 Task: Search one way flight ticket for 4 adults, 1 infant in seat and 1 infant on lap in premium economy from Sioux Falls: Joe Foss Field to Fort Wayne: Fort Wayne International Airport on 8-4-2023. Choice of flights is Southwest. Number of bags: 1 checked bag. Price is upto 40000. Outbound departure time preference is 17:00.
Action: Mouse moved to (239, 335)
Screenshot: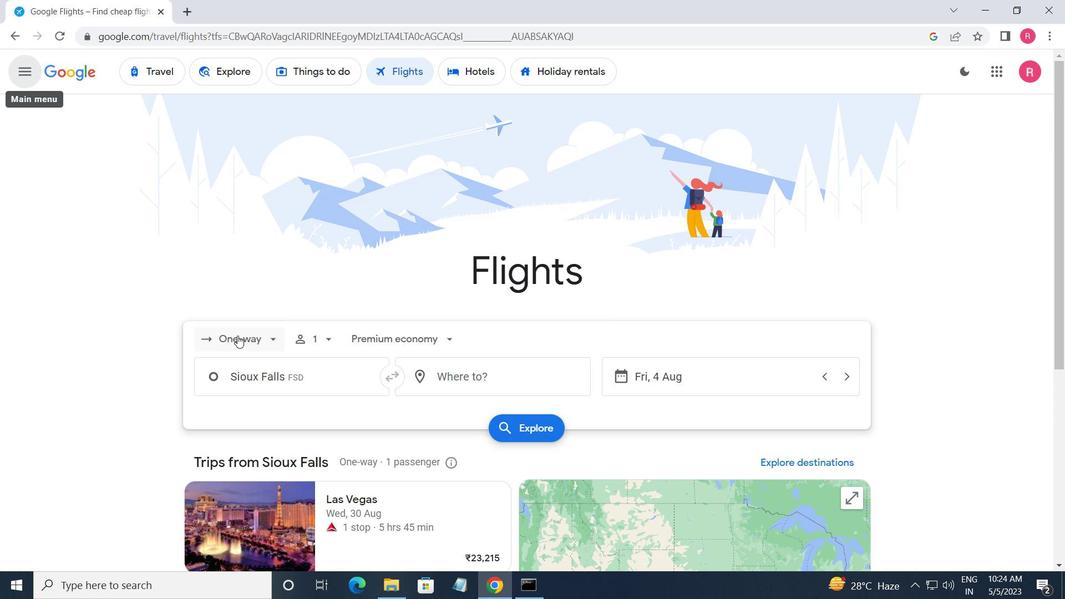 
Action: Mouse pressed left at (239, 335)
Screenshot: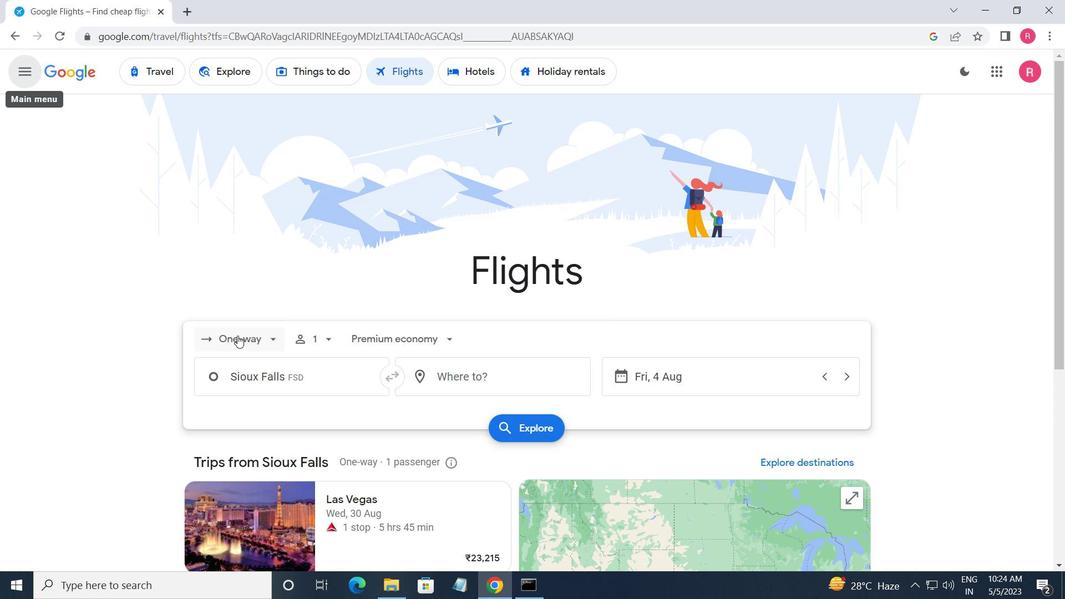 
Action: Mouse moved to (259, 397)
Screenshot: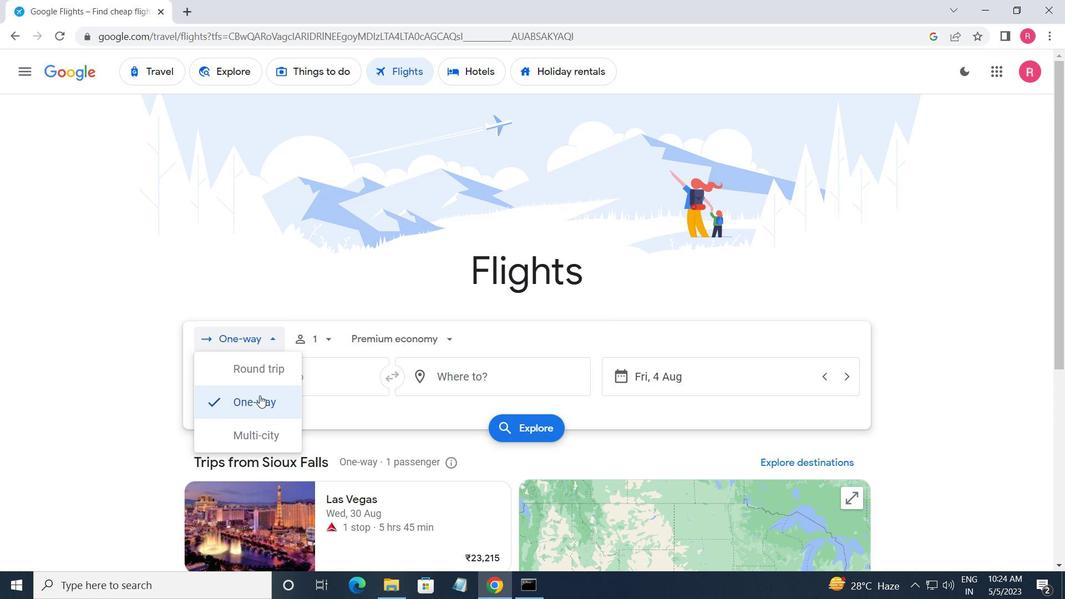 
Action: Mouse pressed left at (259, 397)
Screenshot: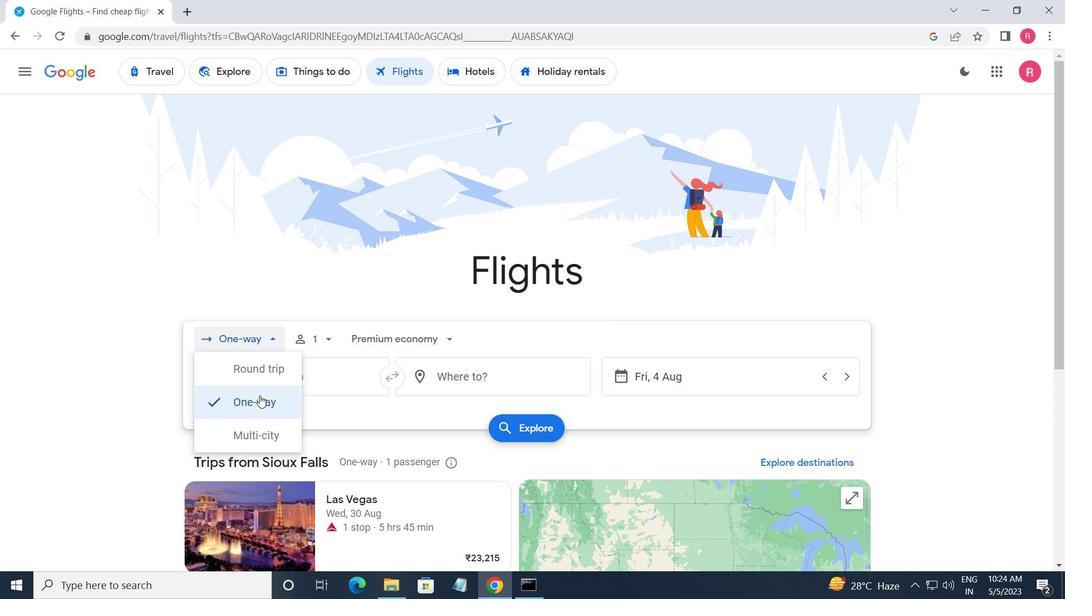 
Action: Mouse moved to (318, 339)
Screenshot: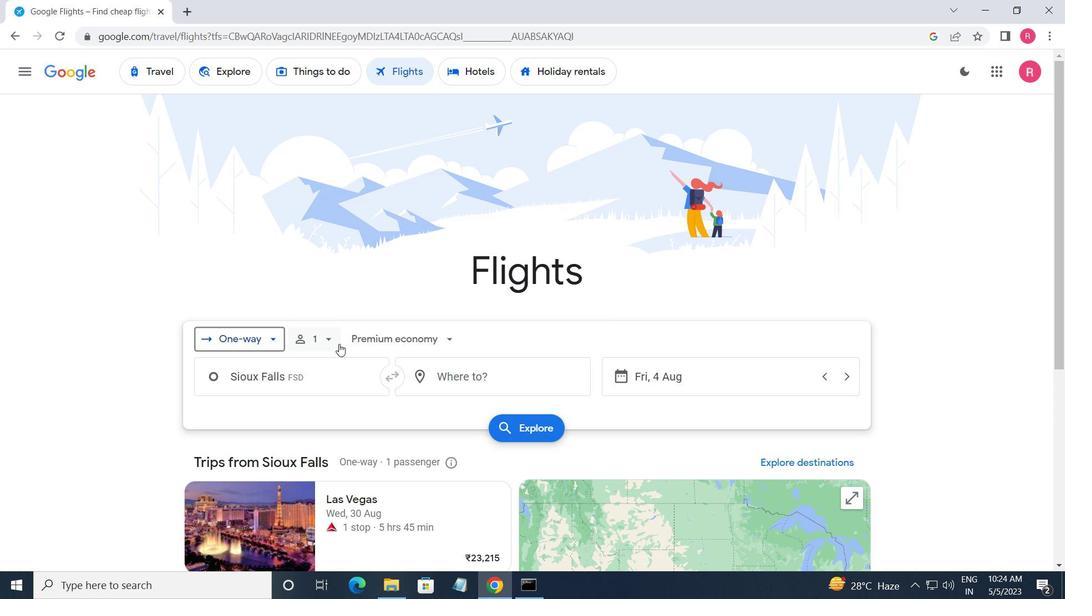 
Action: Mouse pressed left at (318, 339)
Screenshot: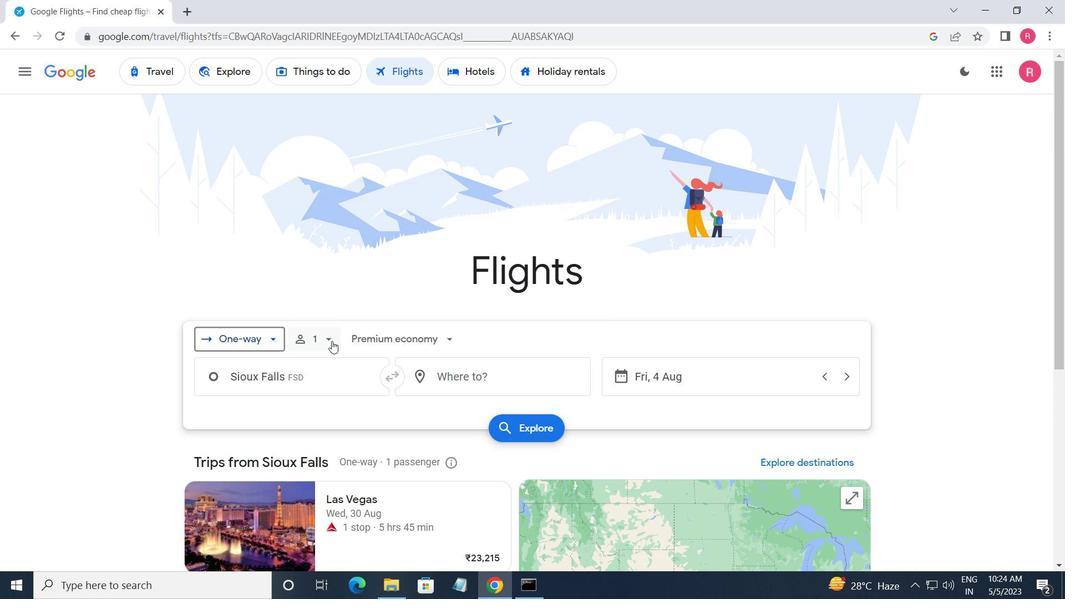 
Action: Mouse moved to (430, 372)
Screenshot: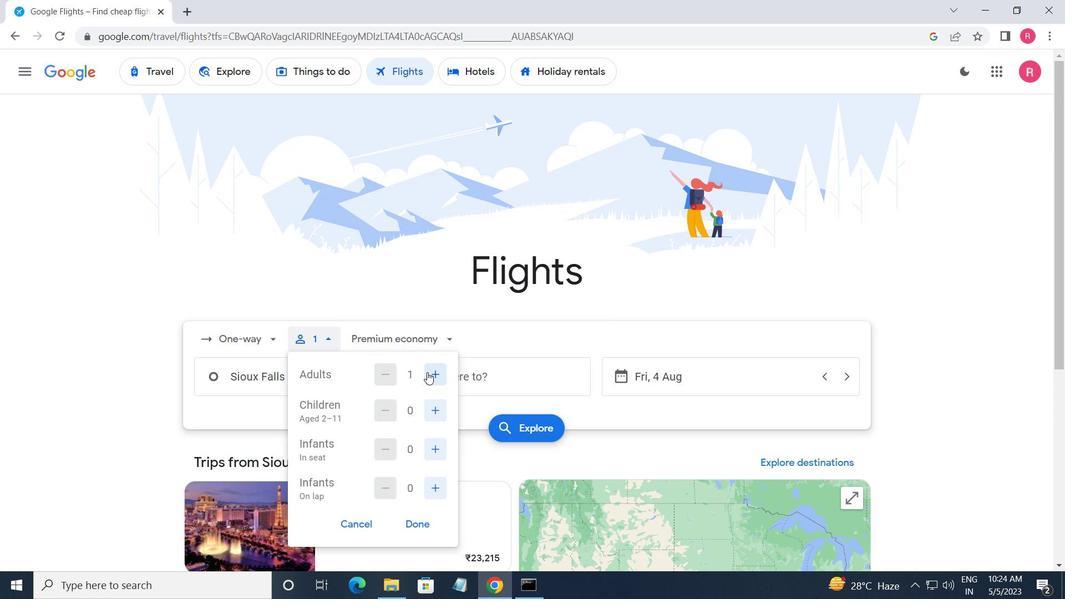 
Action: Mouse pressed left at (430, 372)
Screenshot: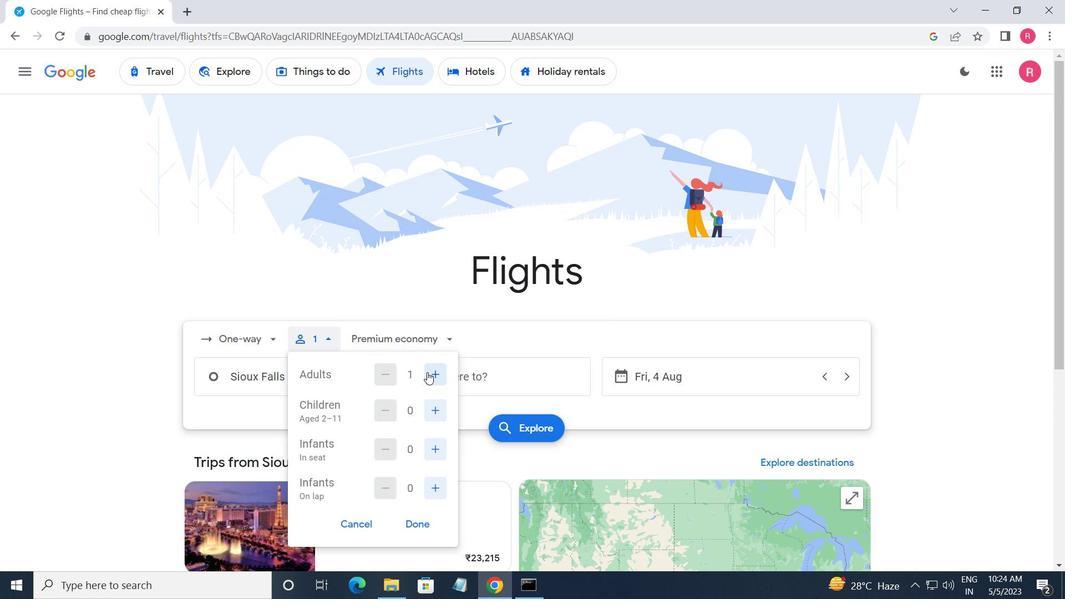 
Action: Mouse moved to (430, 373)
Screenshot: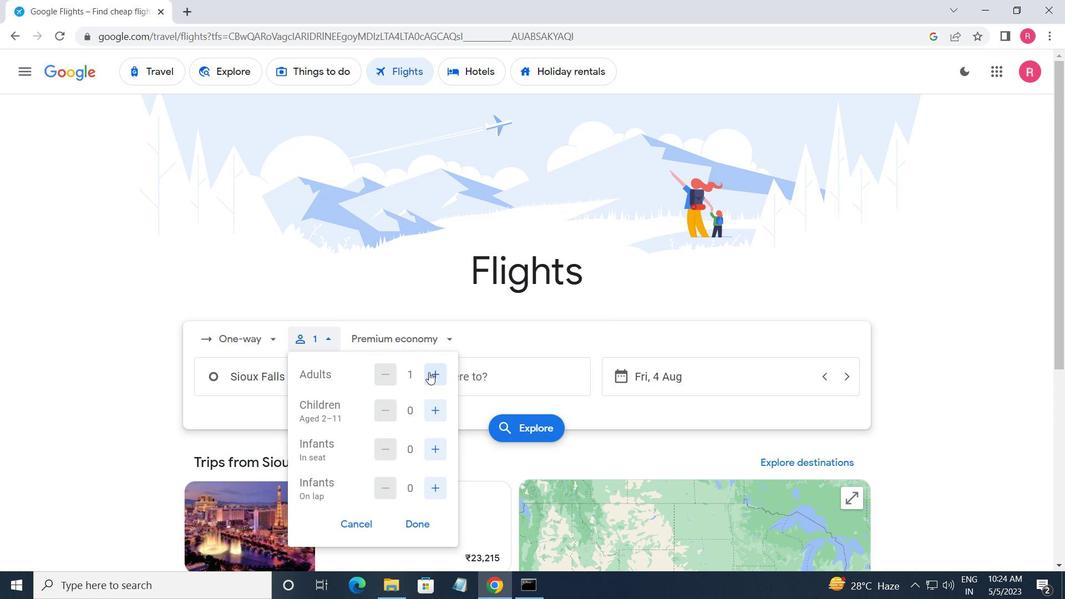 
Action: Mouse pressed left at (430, 373)
Screenshot: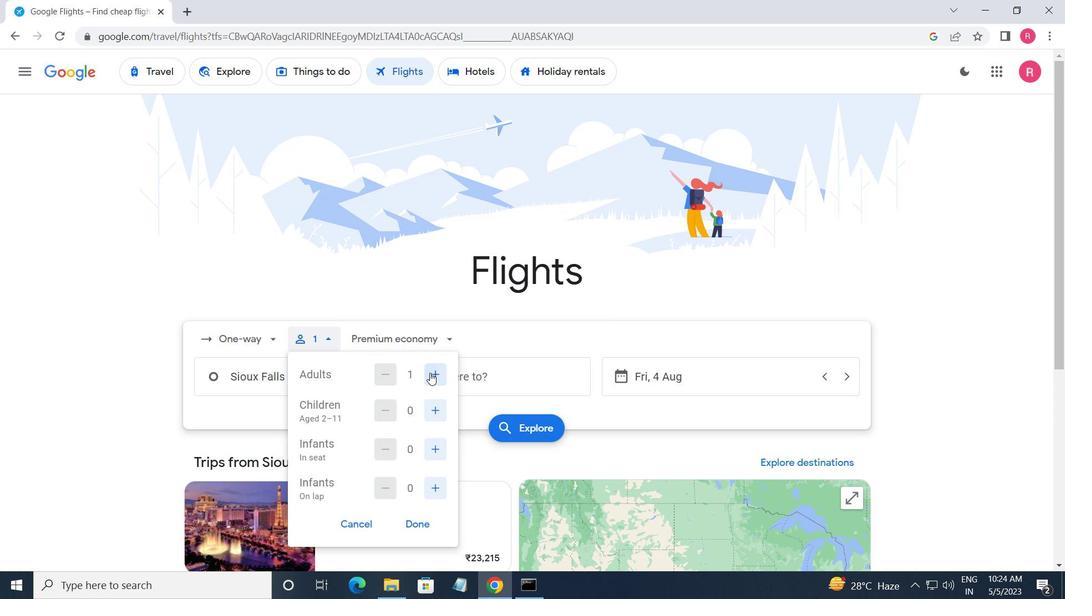 
Action: Mouse pressed left at (430, 373)
Screenshot: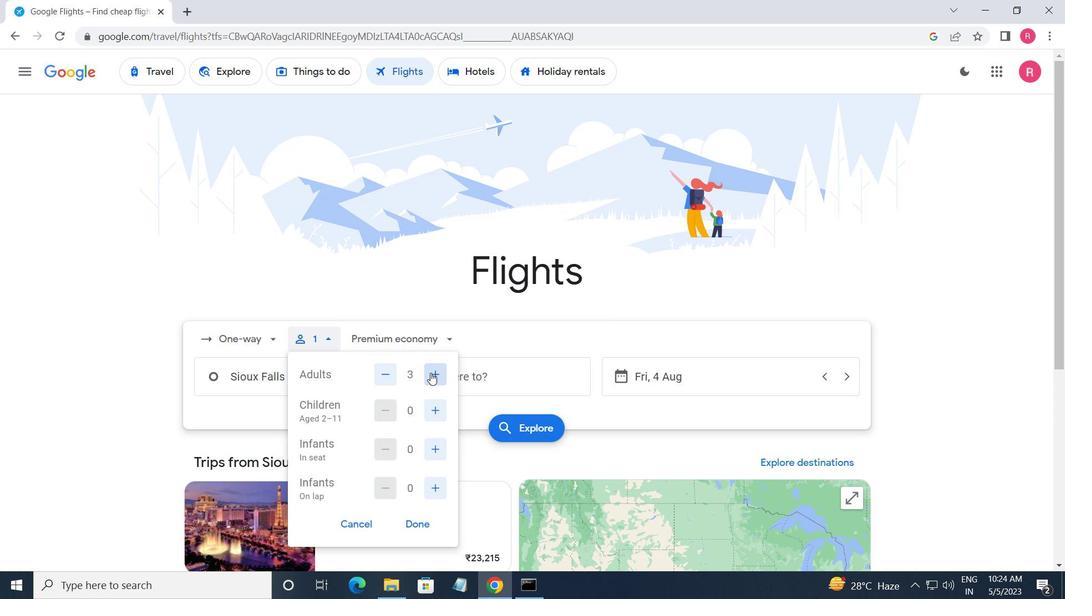 
Action: Mouse moved to (437, 459)
Screenshot: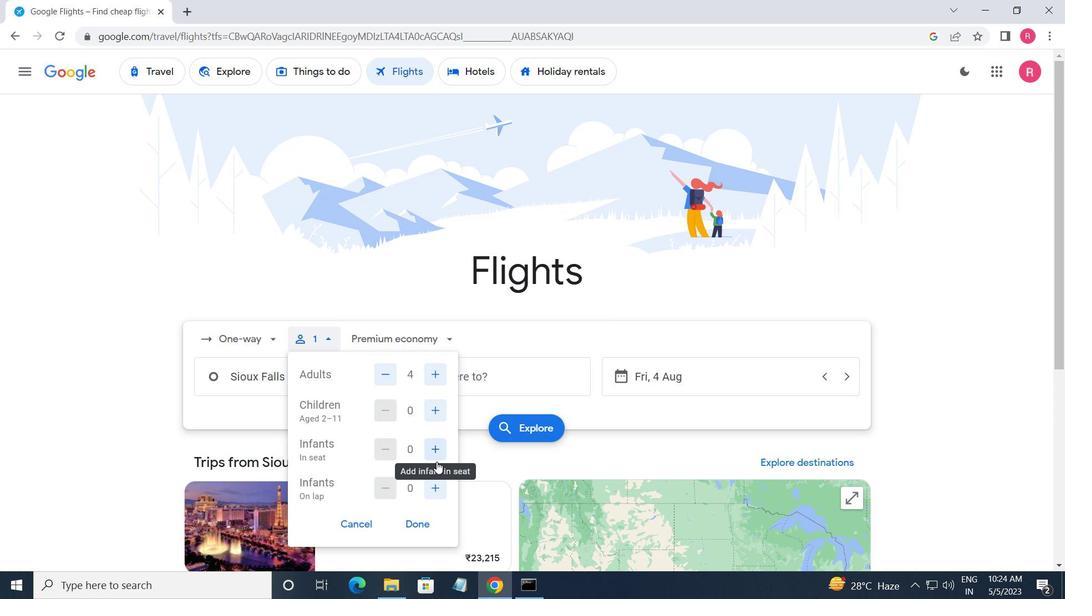 
Action: Mouse pressed left at (437, 459)
Screenshot: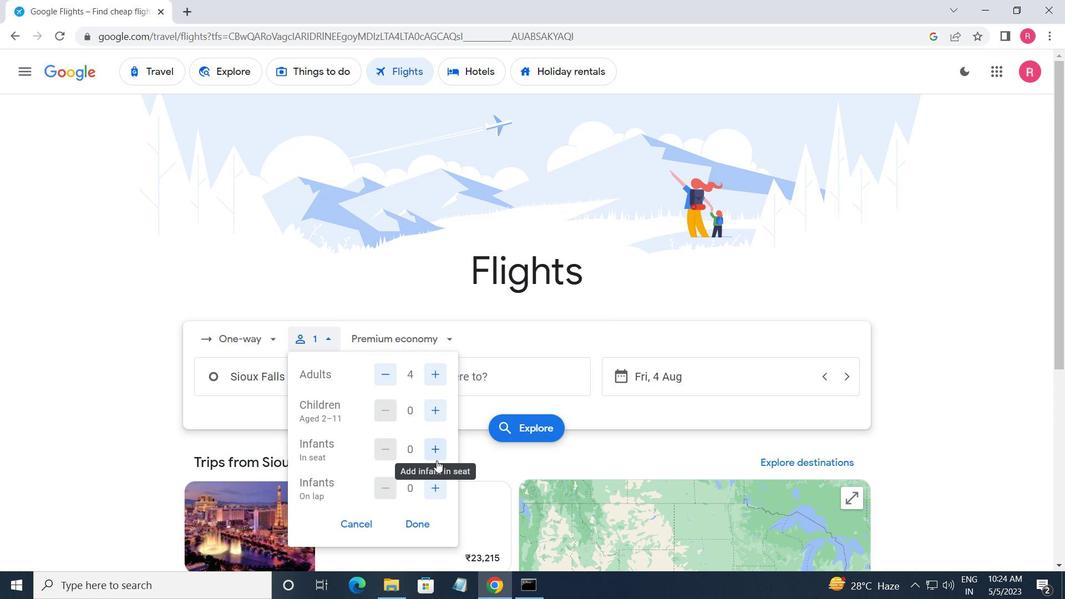 
Action: Mouse moved to (432, 489)
Screenshot: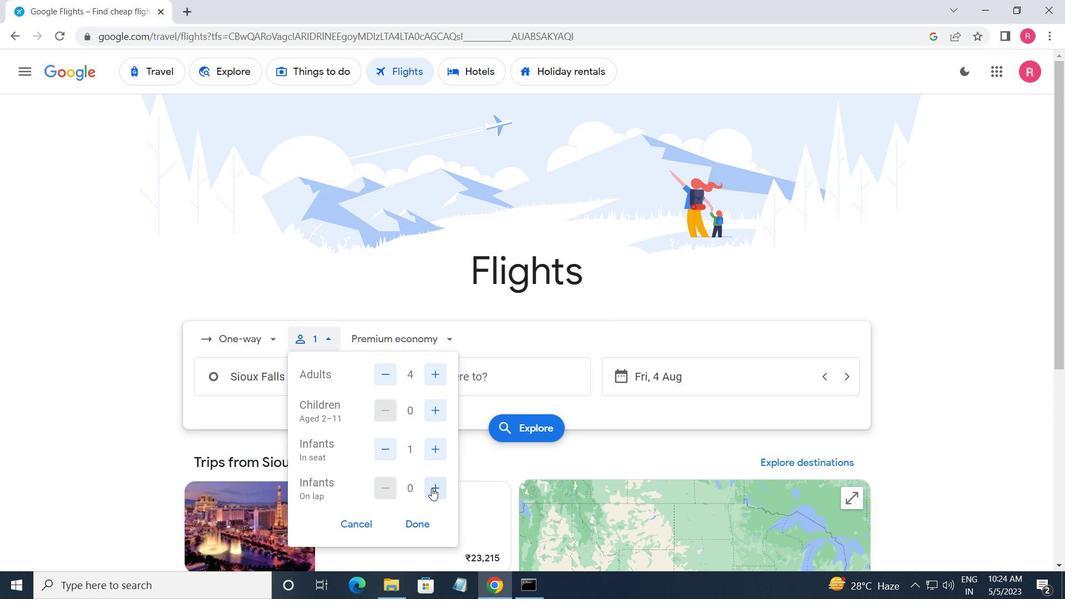 
Action: Mouse pressed left at (432, 489)
Screenshot: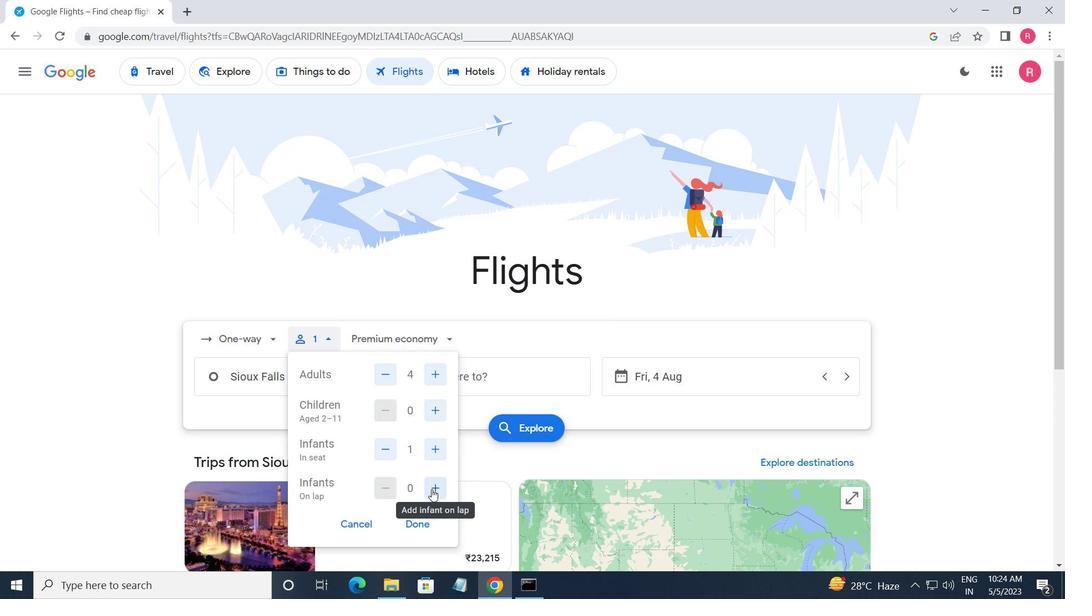 
Action: Mouse moved to (420, 529)
Screenshot: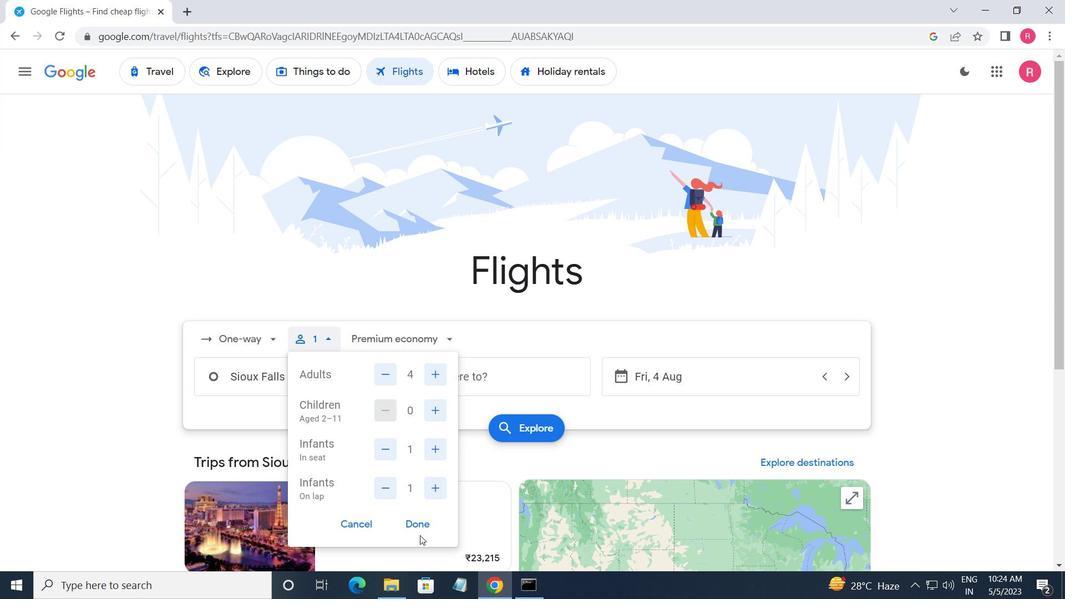 
Action: Mouse pressed left at (420, 529)
Screenshot: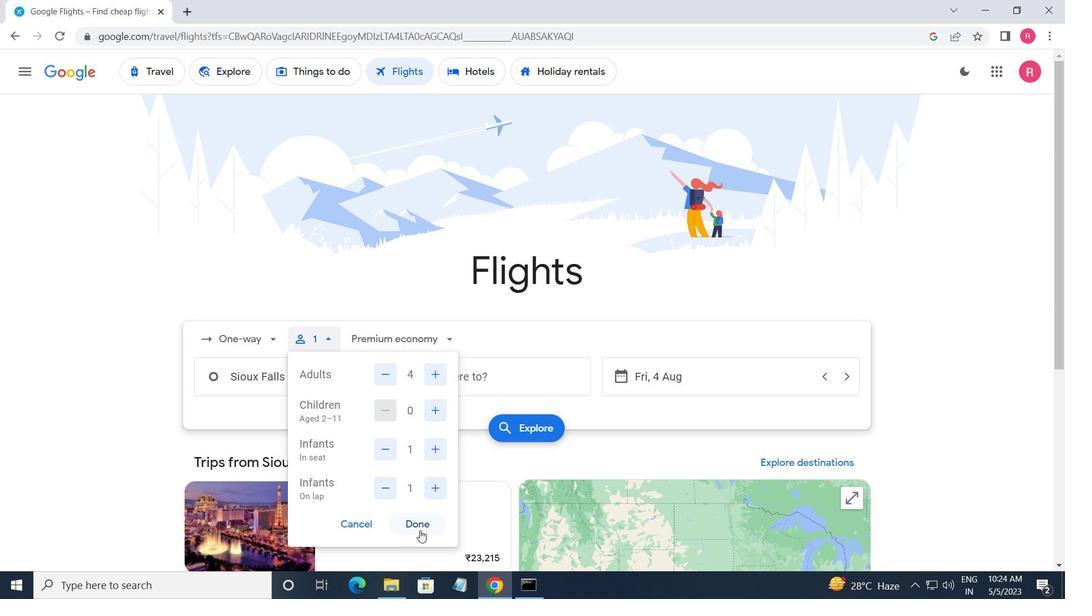 
Action: Mouse moved to (390, 345)
Screenshot: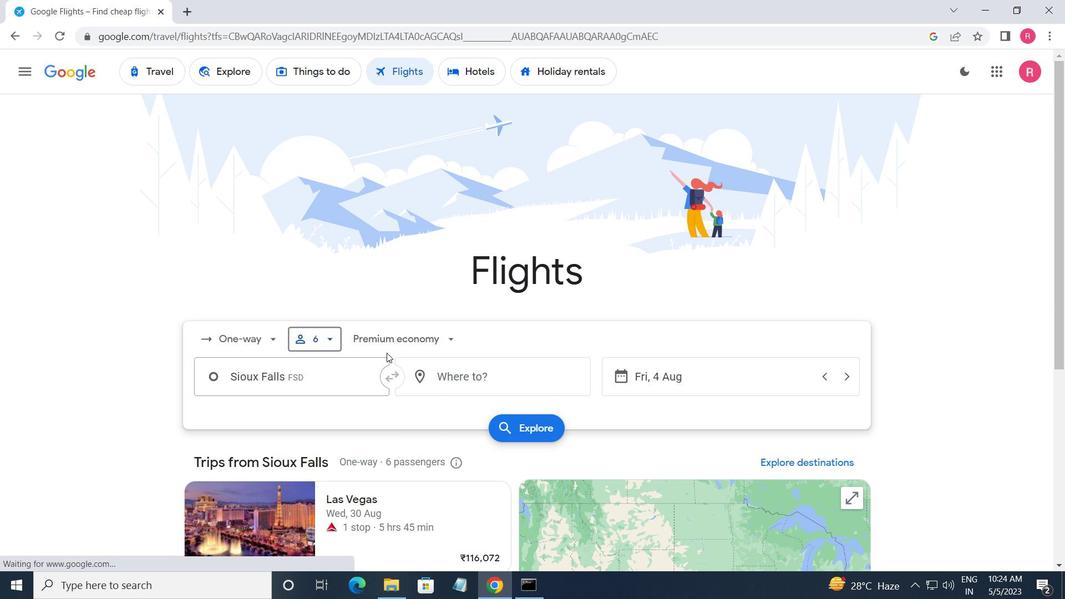 
Action: Mouse pressed left at (390, 345)
Screenshot: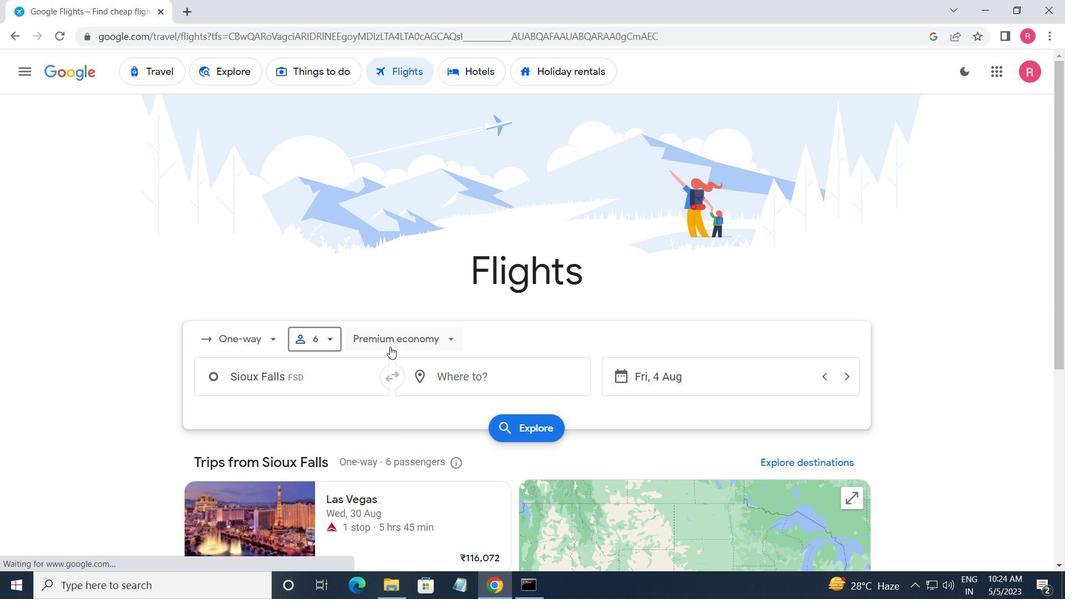 
Action: Mouse moved to (426, 400)
Screenshot: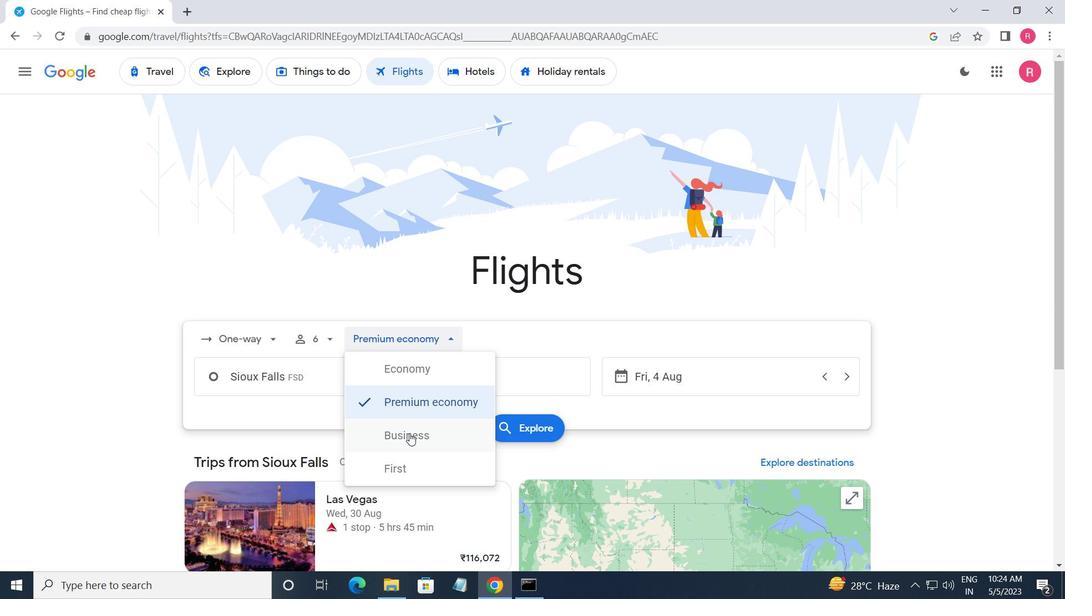 
Action: Mouse pressed left at (426, 400)
Screenshot: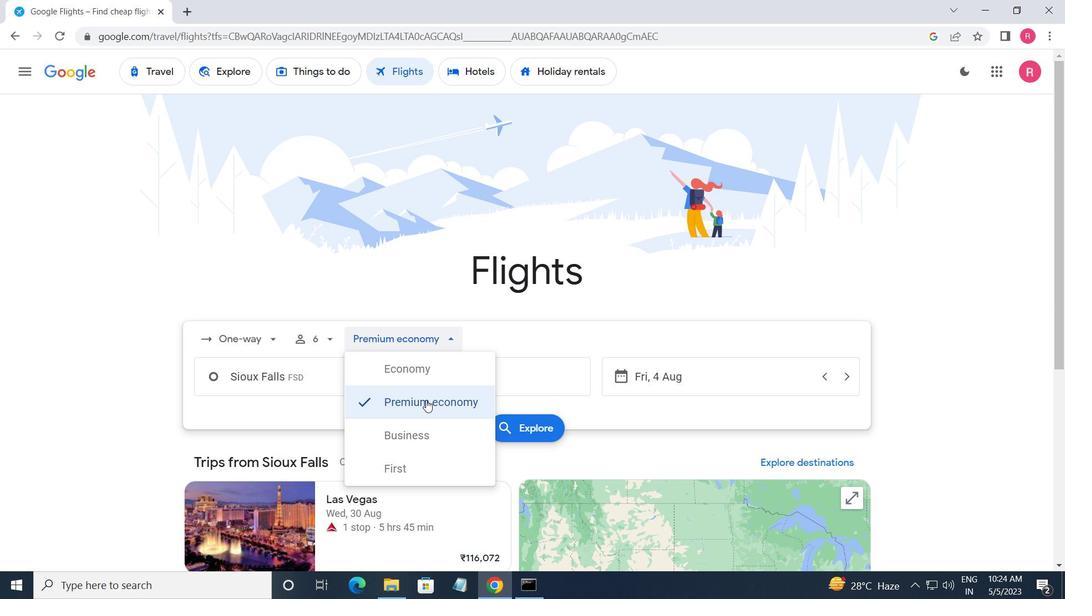 
Action: Mouse moved to (309, 372)
Screenshot: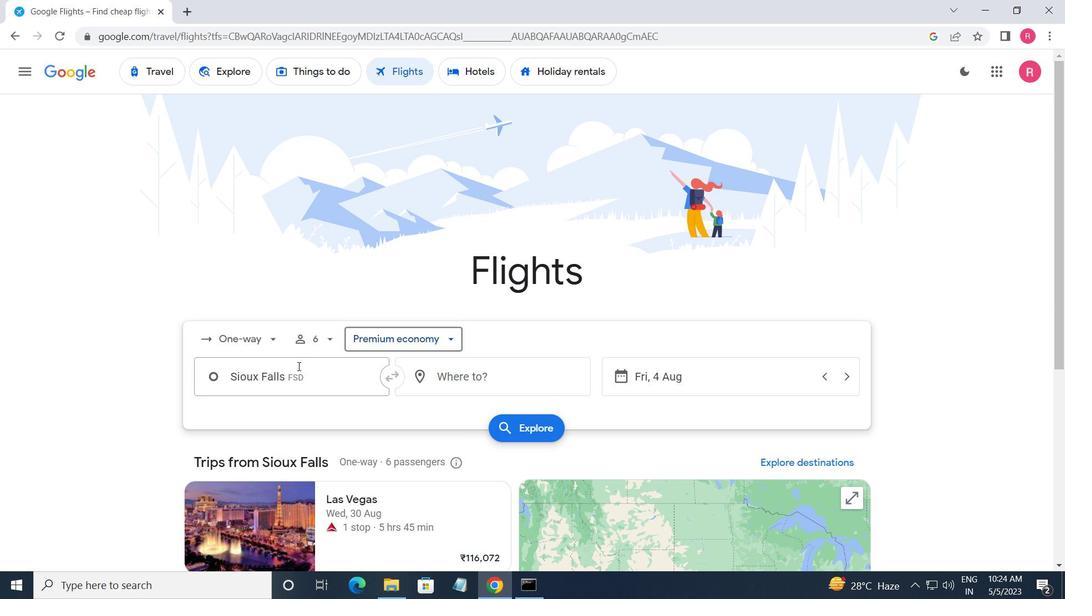
Action: Mouse pressed left at (309, 372)
Screenshot: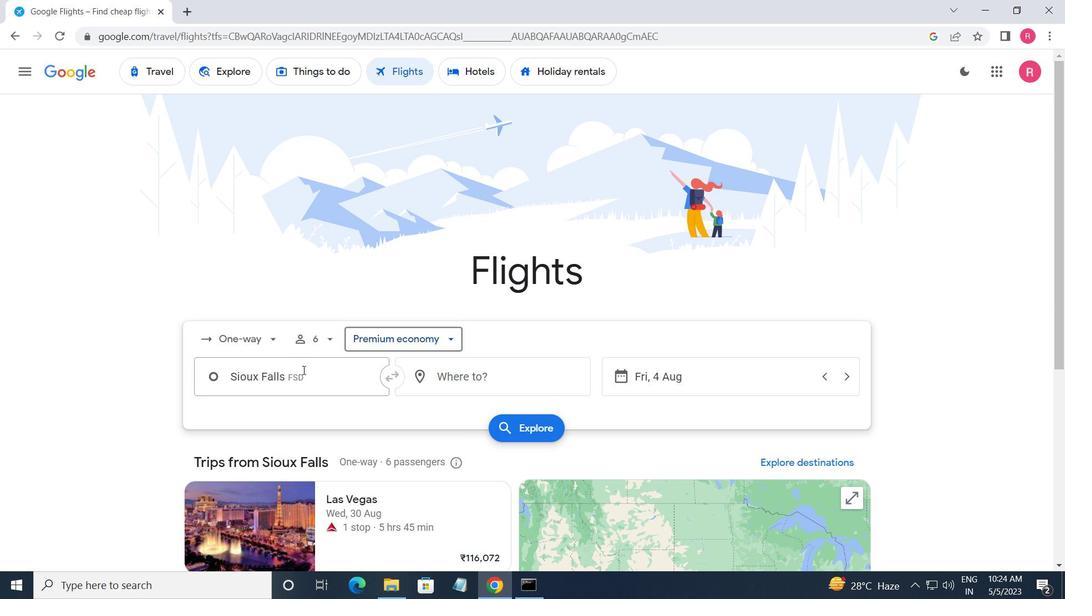 
Action: Mouse moved to (317, 451)
Screenshot: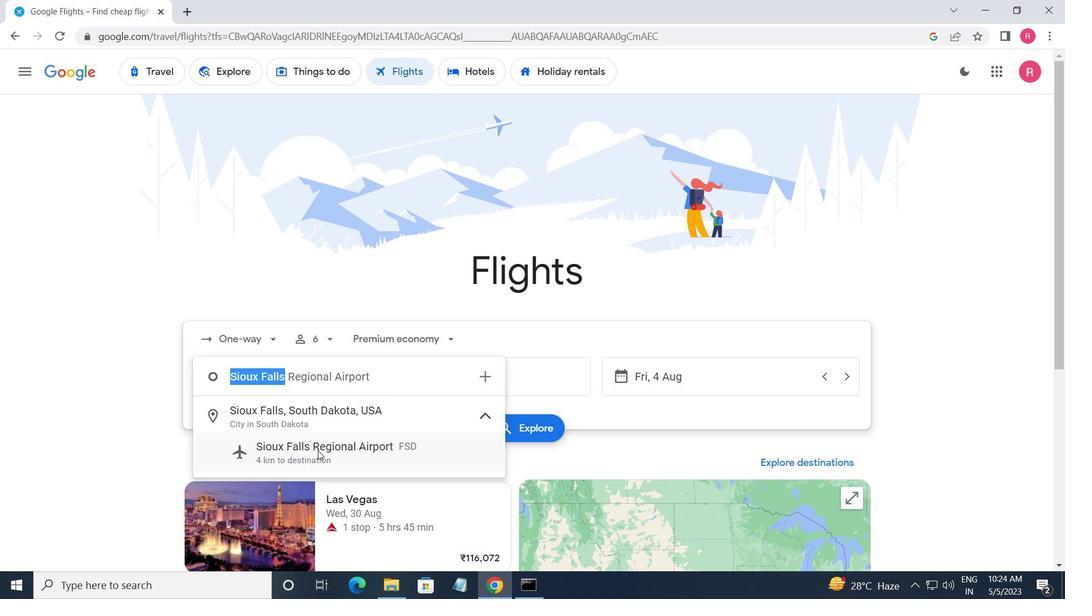 
Action: Mouse pressed left at (317, 451)
Screenshot: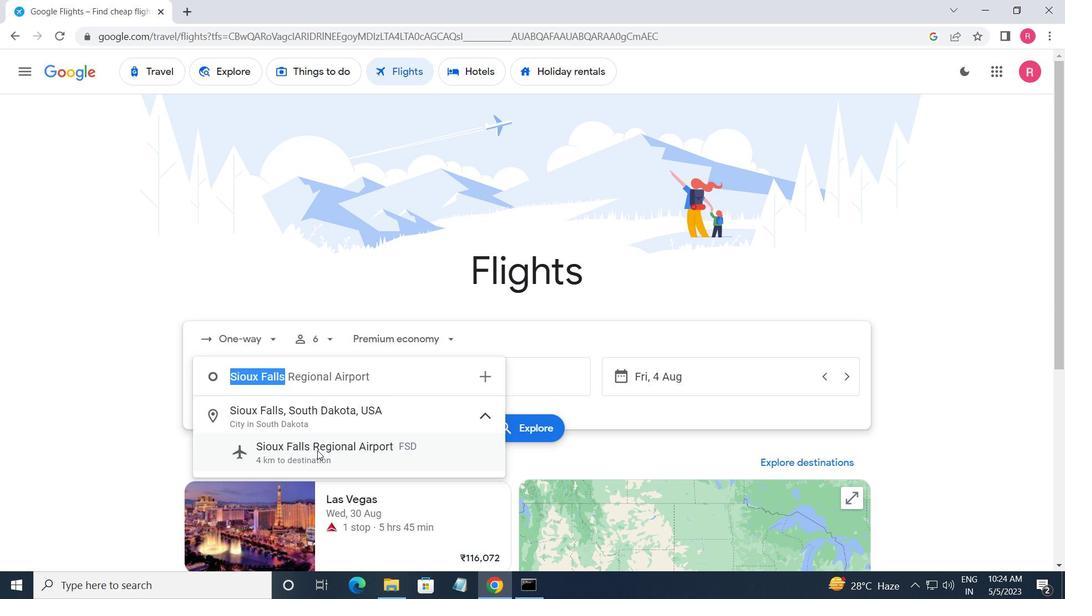 
Action: Mouse moved to (459, 372)
Screenshot: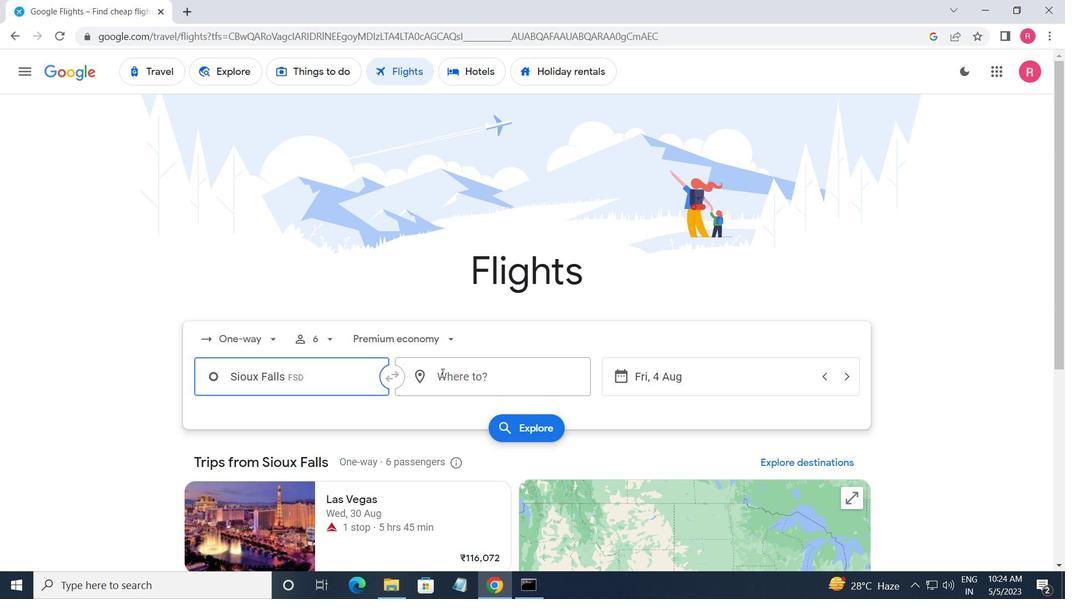 
Action: Mouse pressed left at (459, 372)
Screenshot: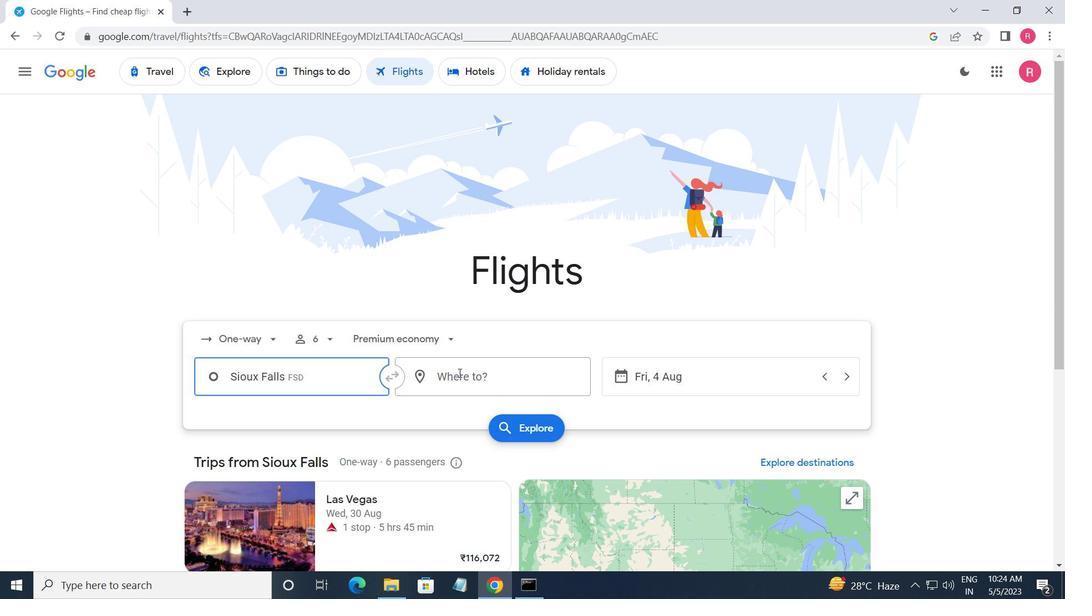 
Action: Key pressed <Key.caps_lock>f<Key.caps_lock>or
Screenshot: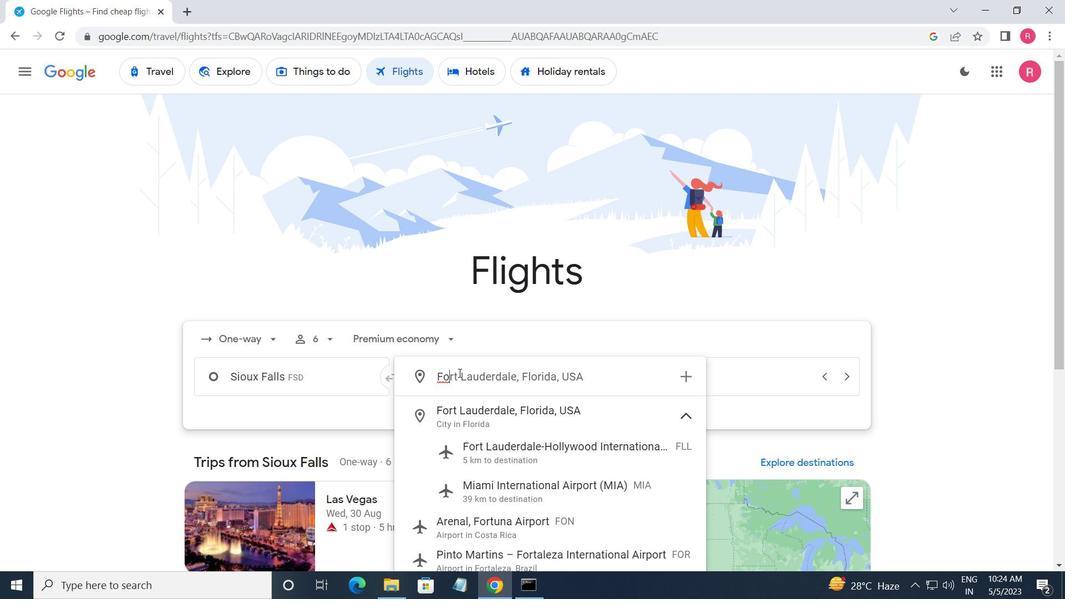 
Action: Mouse moved to (478, 402)
Screenshot: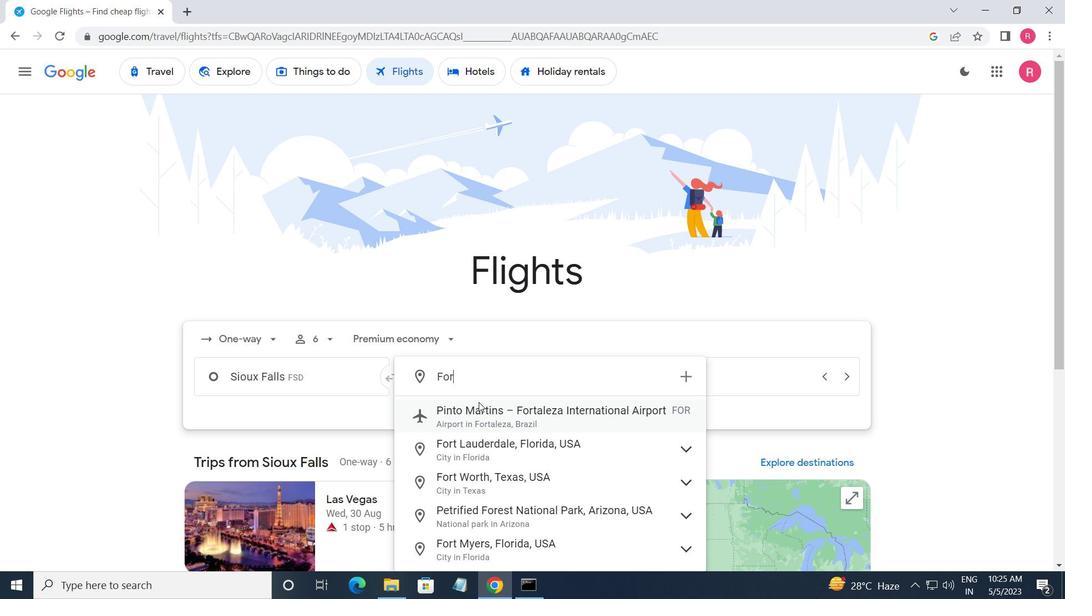 
Action: Key pressed t<Key.space>
Screenshot: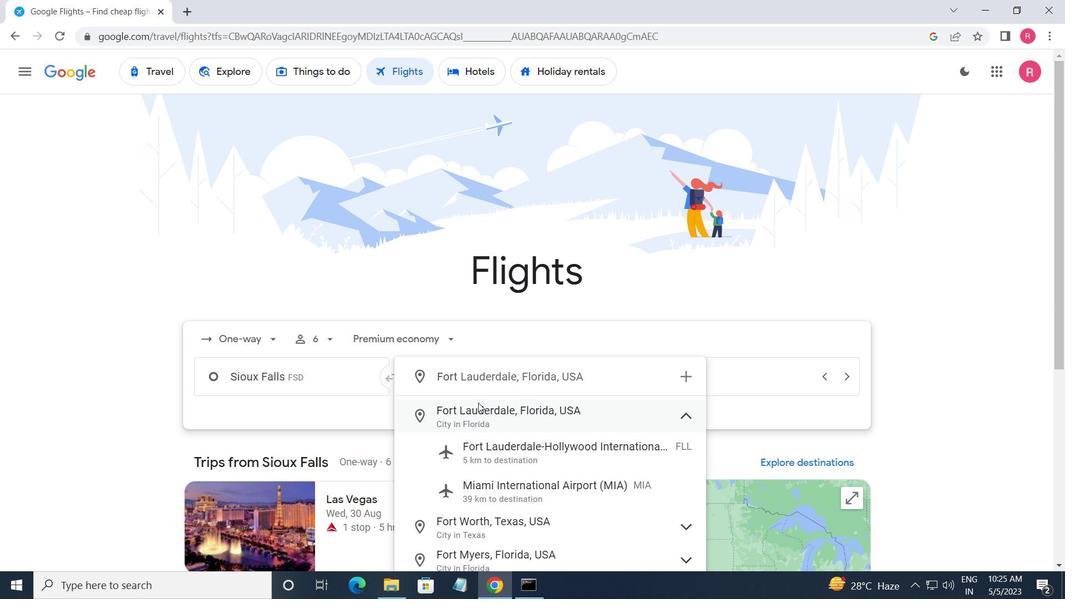 
Action: Mouse moved to (478, 403)
Screenshot: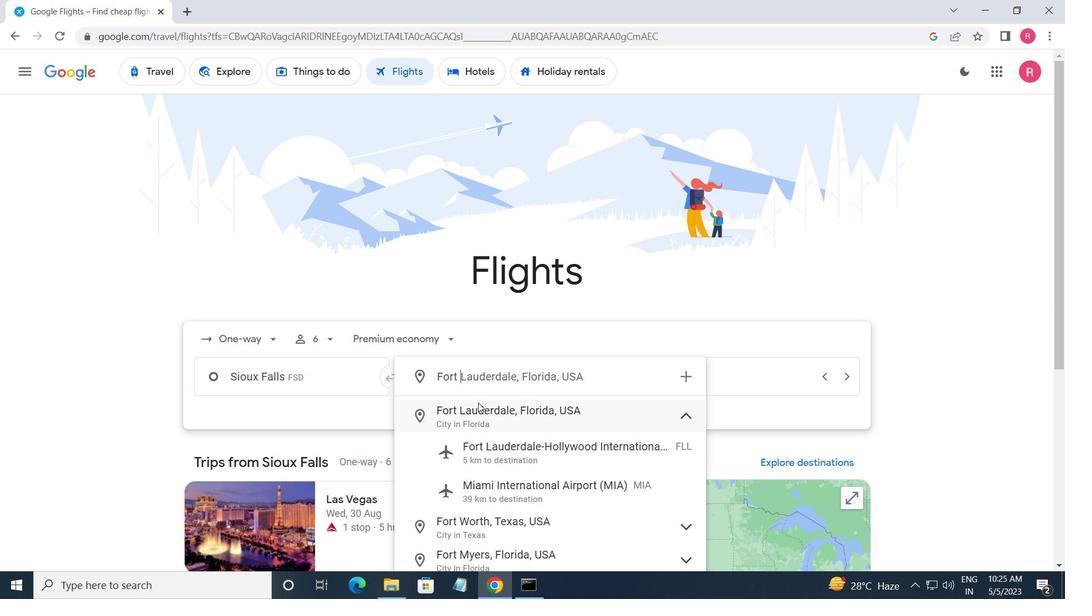 
Action: Key pressed <Key.caps_lock>w<Key.caps_lock>a
Screenshot: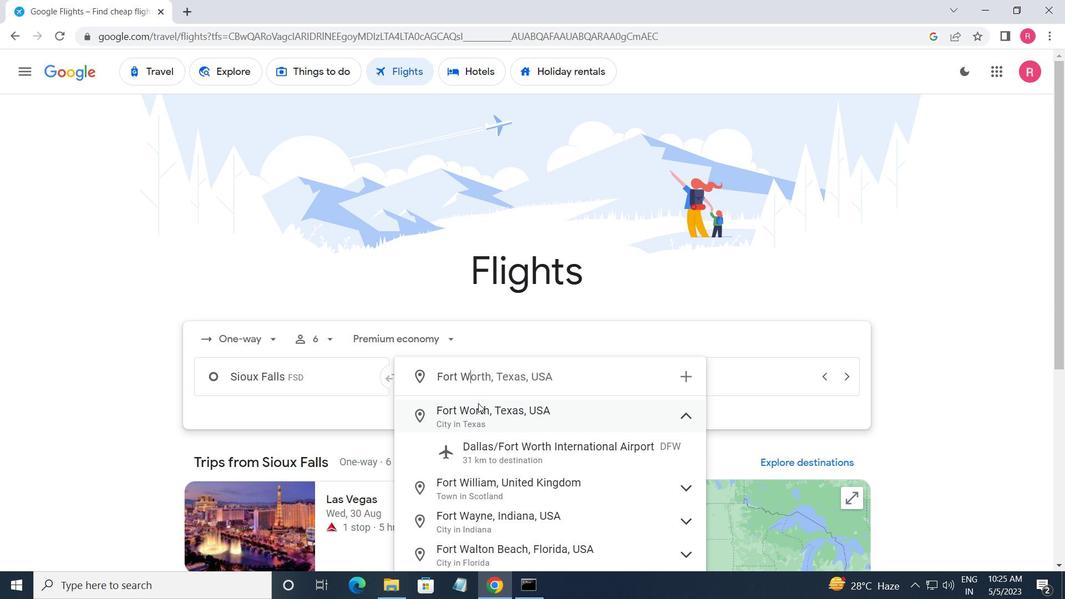 
Action: Mouse moved to (546, 443)
Screenshot: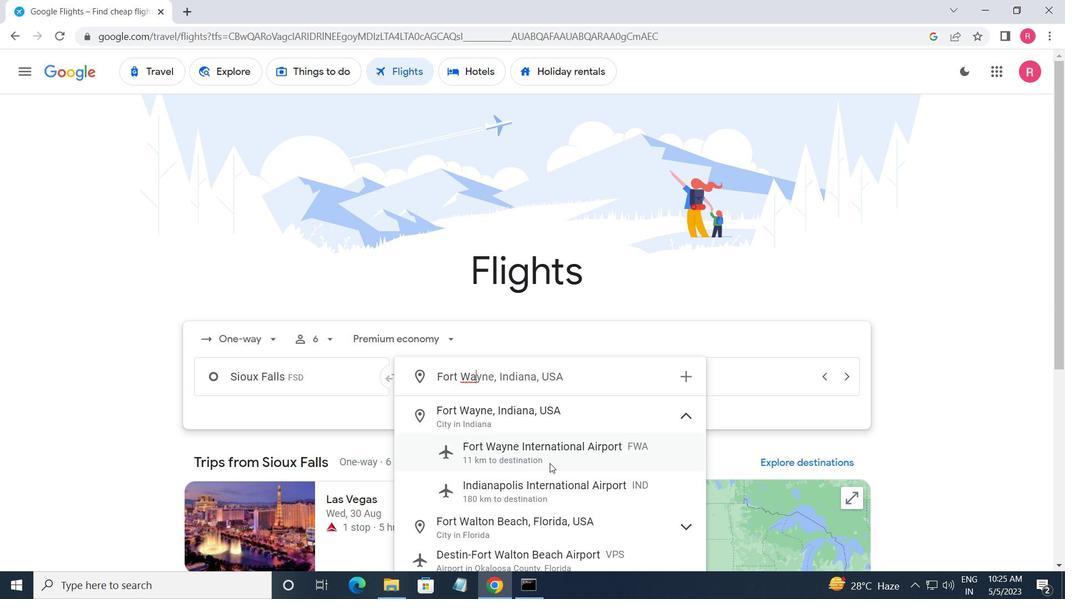 
Action: Mouse pressed left at (546, 443)
Screenshot: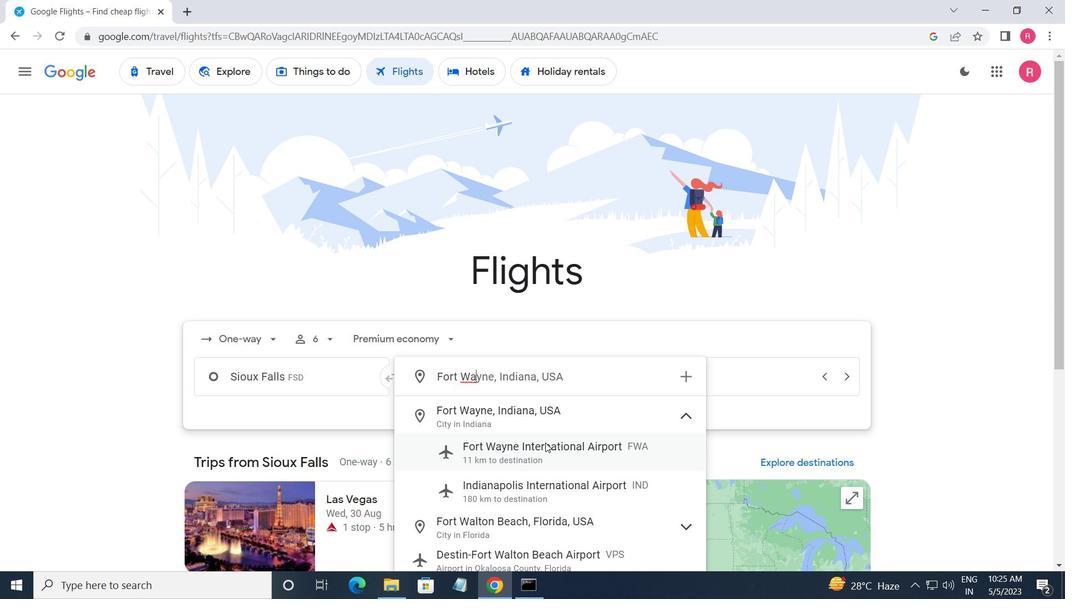 
Action: Mouse moved to (691, 362)
Screenshot: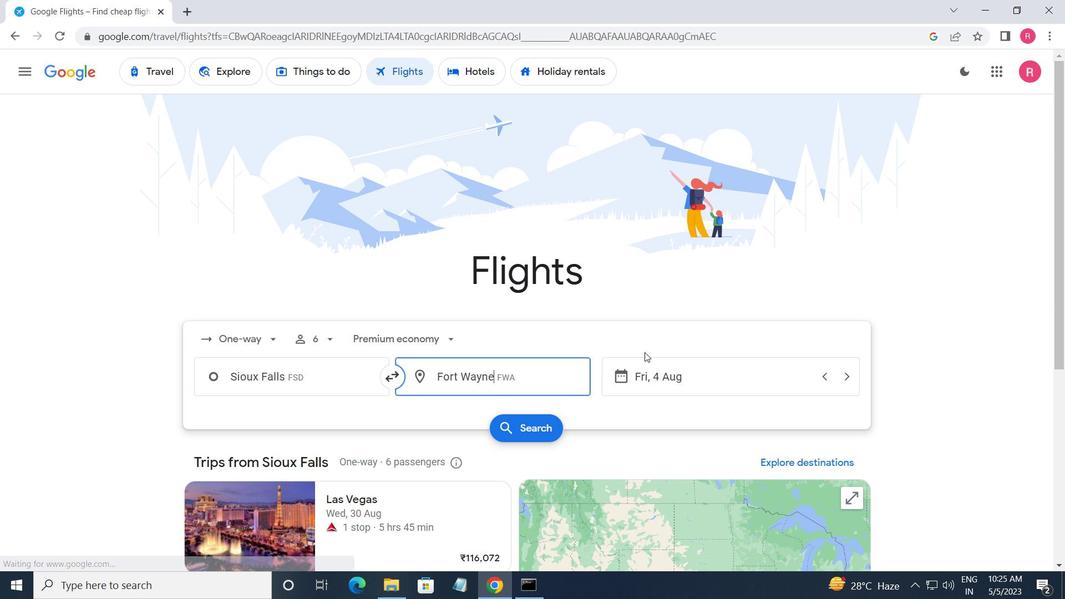
Action: Mouse pressed left at (691, 362)
Screenshot: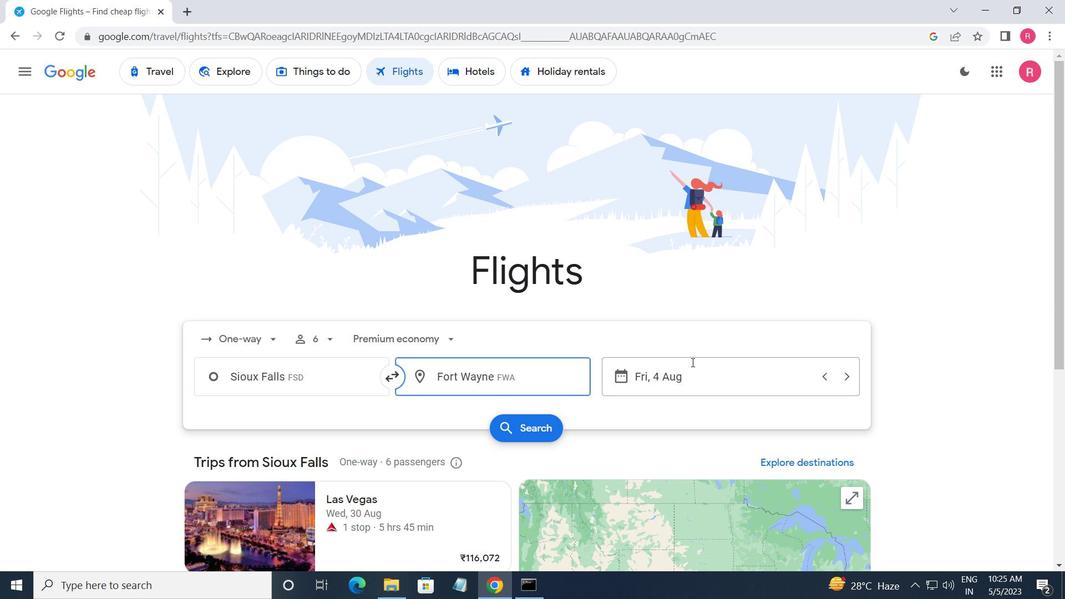 
Action: Mouse moved to (536, 331)
Screenshot: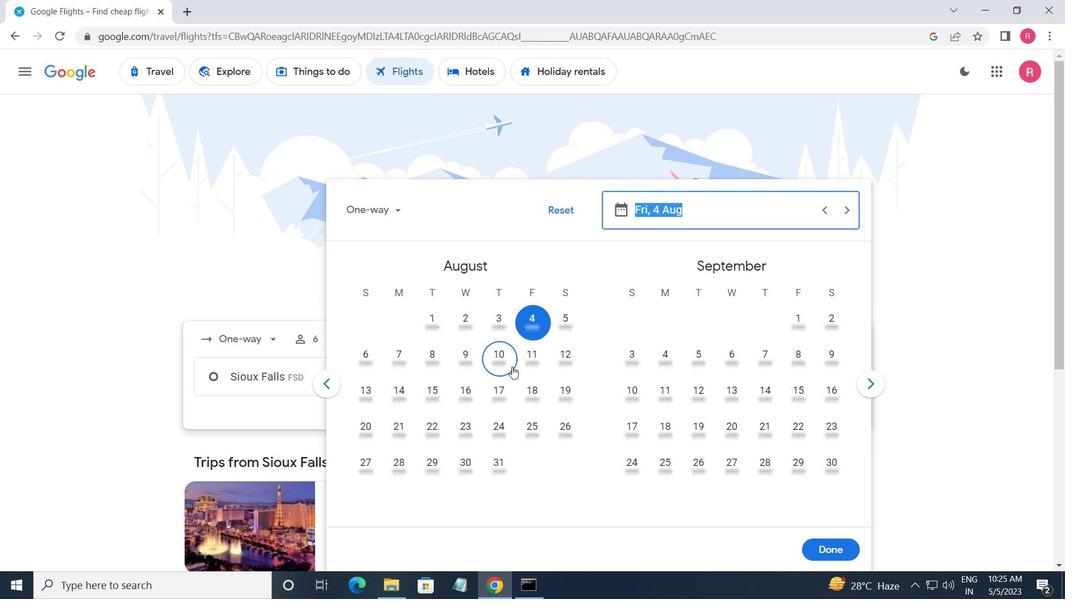 
Action: Mouse pressed left at (536, 331)
Screenshot: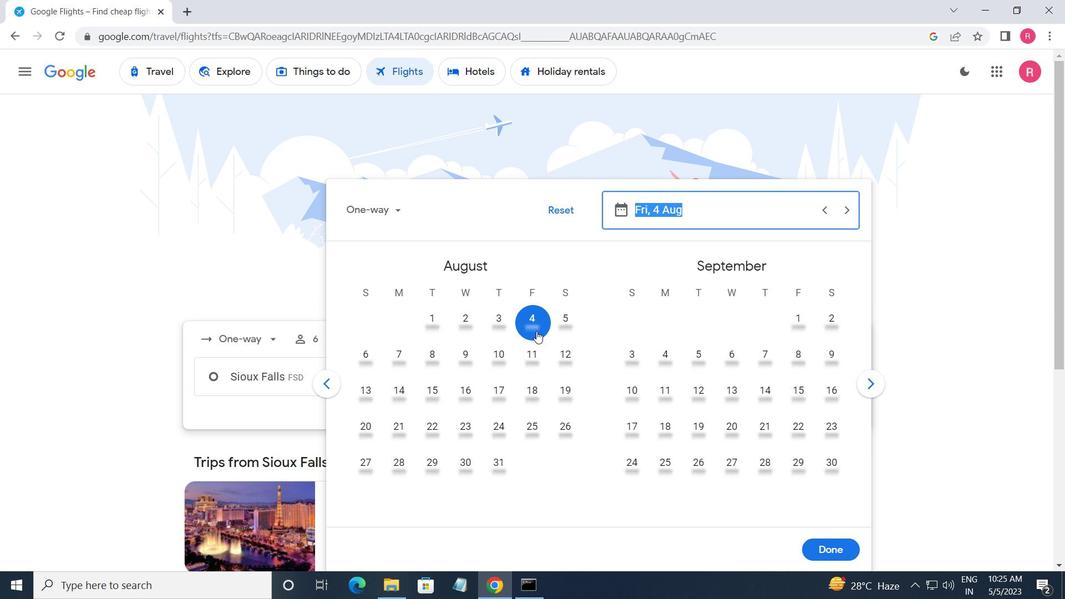 
Action: Mouse moved to (815, 541)
Screenshot: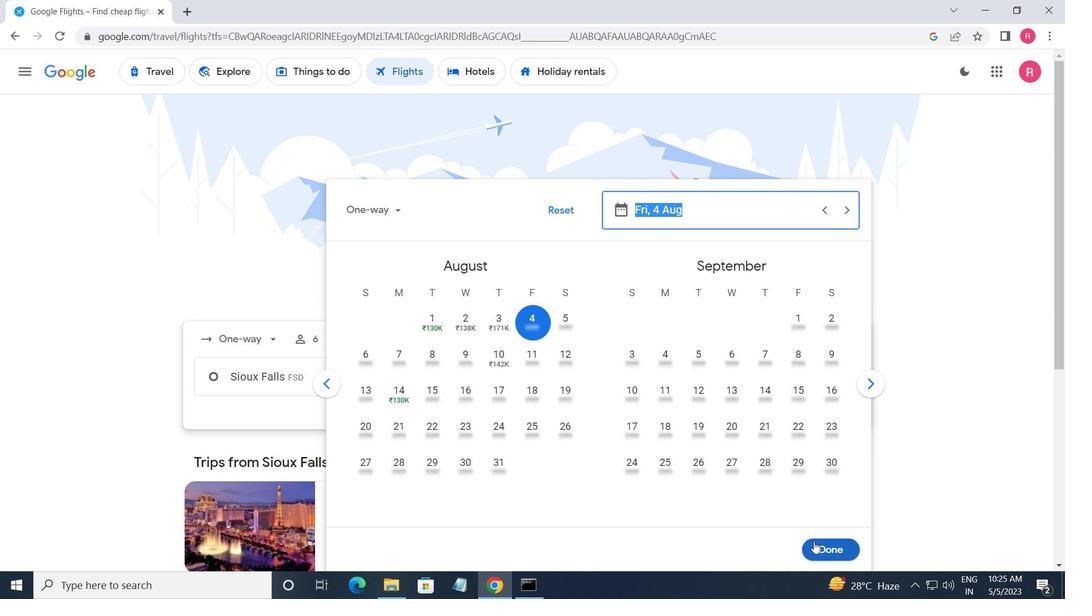 
Action: Mouse pressed left at (815, 541)
Screenshot: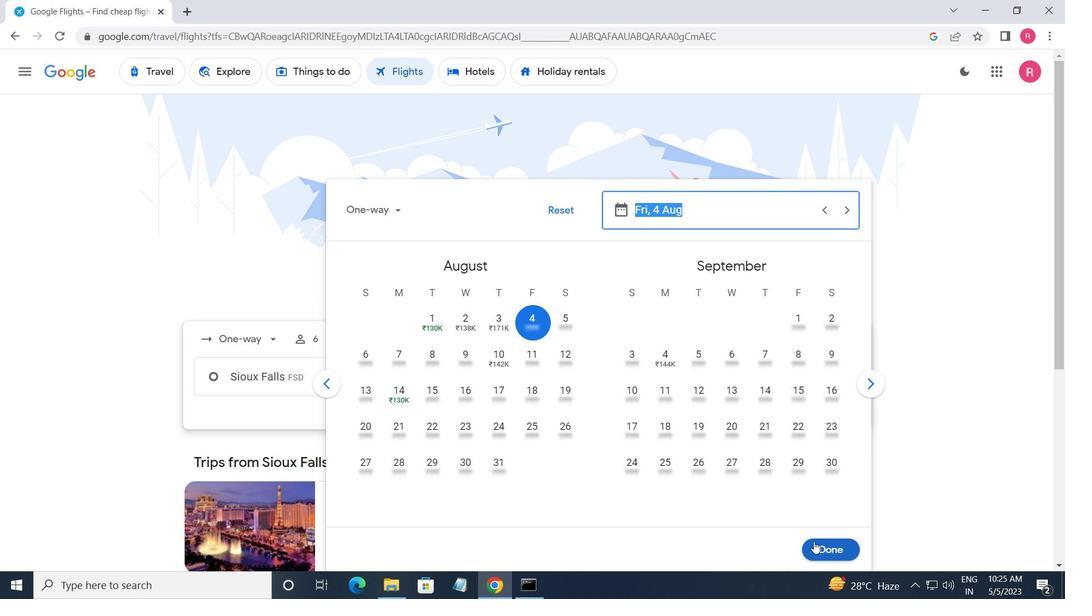 
Action: Mouse moved to (536, 435)
Screenshot: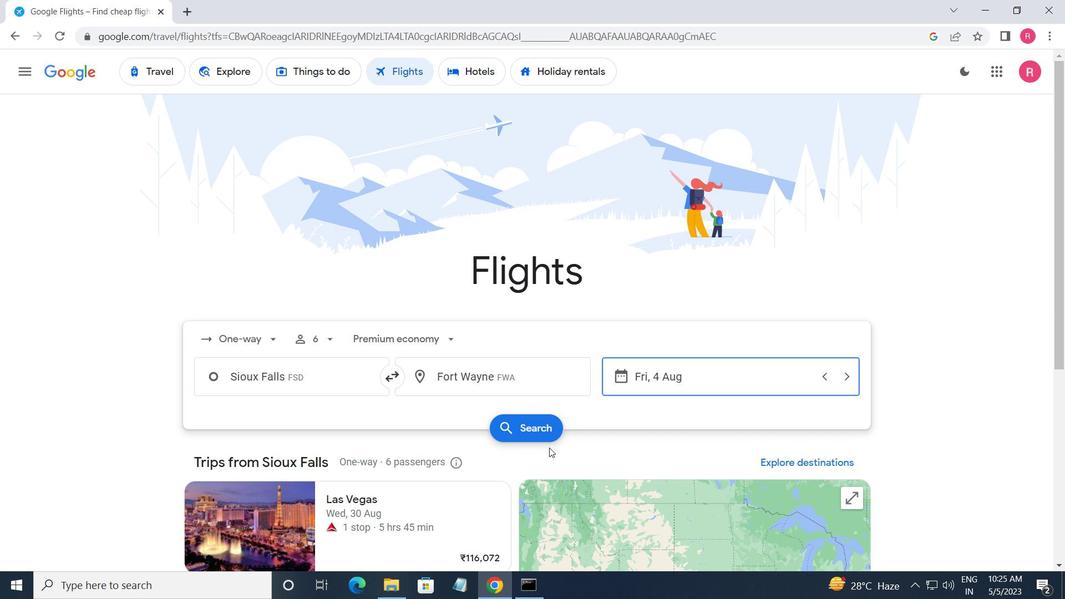 
Action: Mouse pressed left at (536, 435)
Screenshot: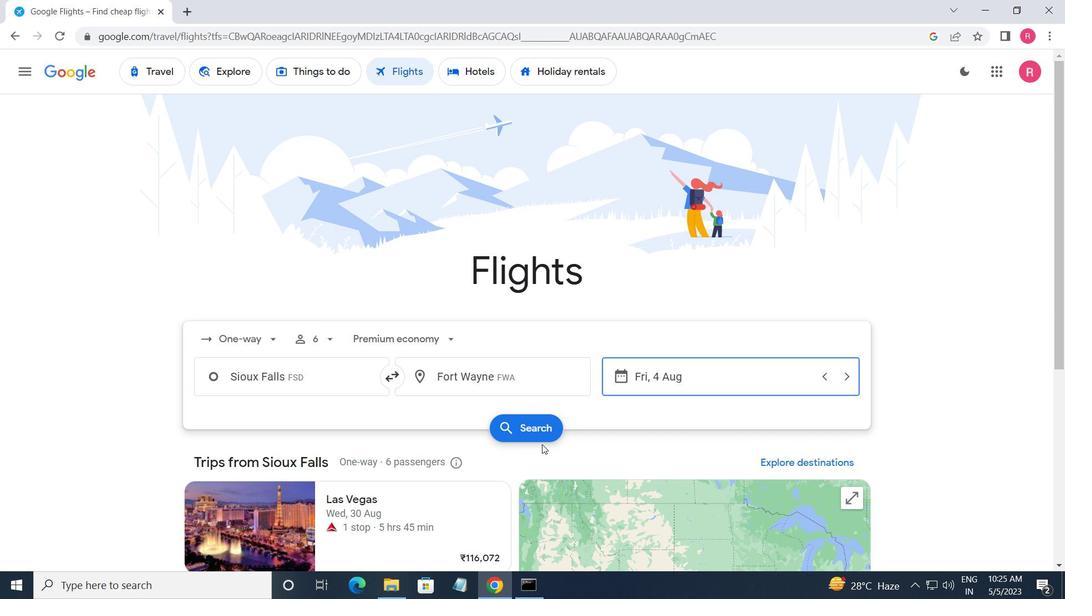
Action: Mouse moved to (215, 204)
Screenshot: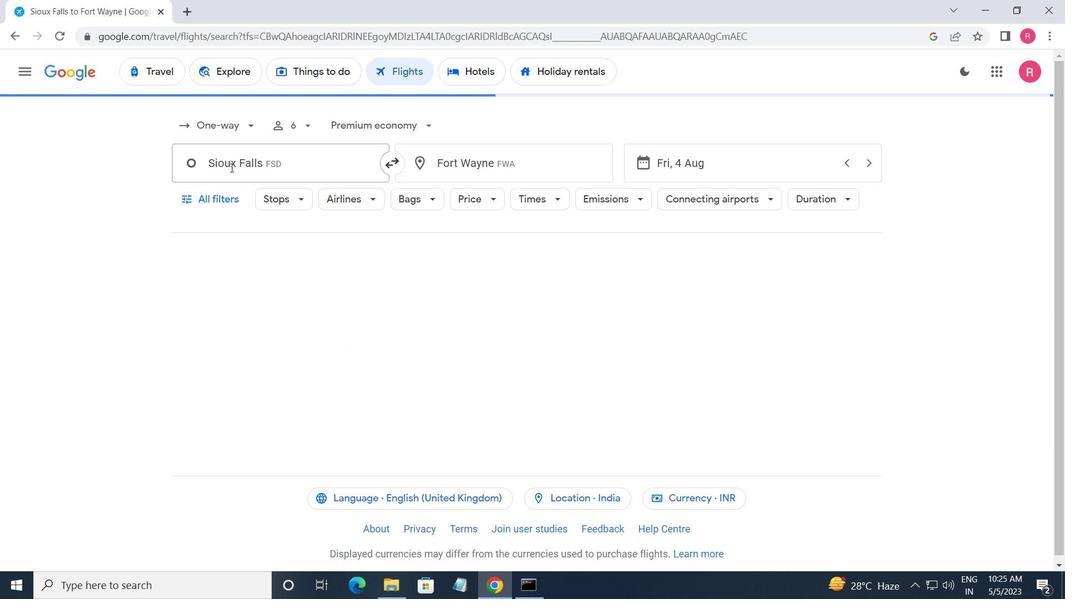 
Action: Mouse pressed left at (215, 204)
Screenshot: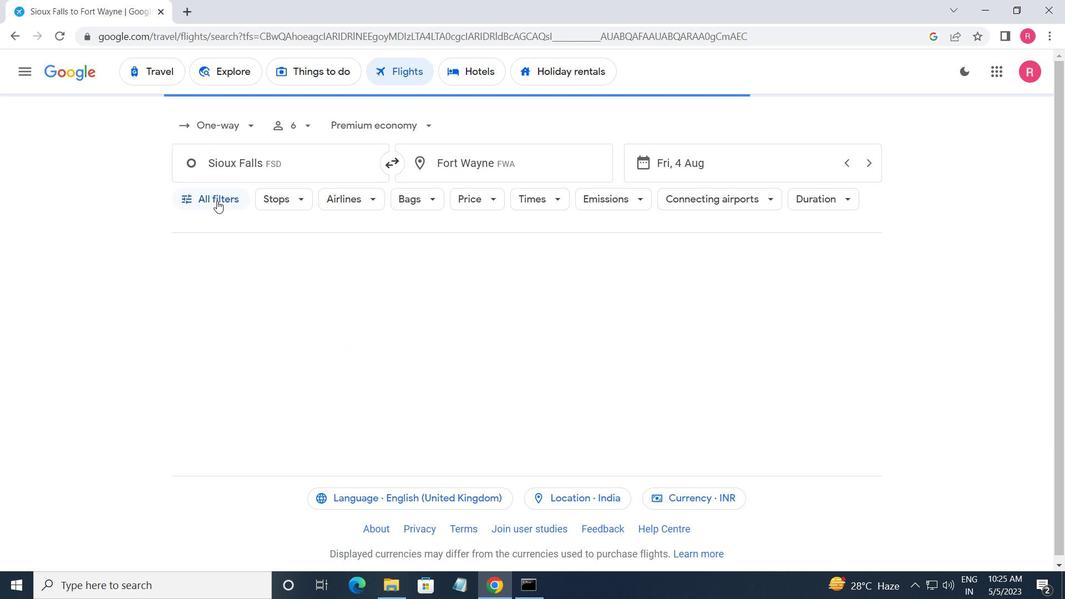 
Action: Mouse moved to (254, 333)
Screenshot: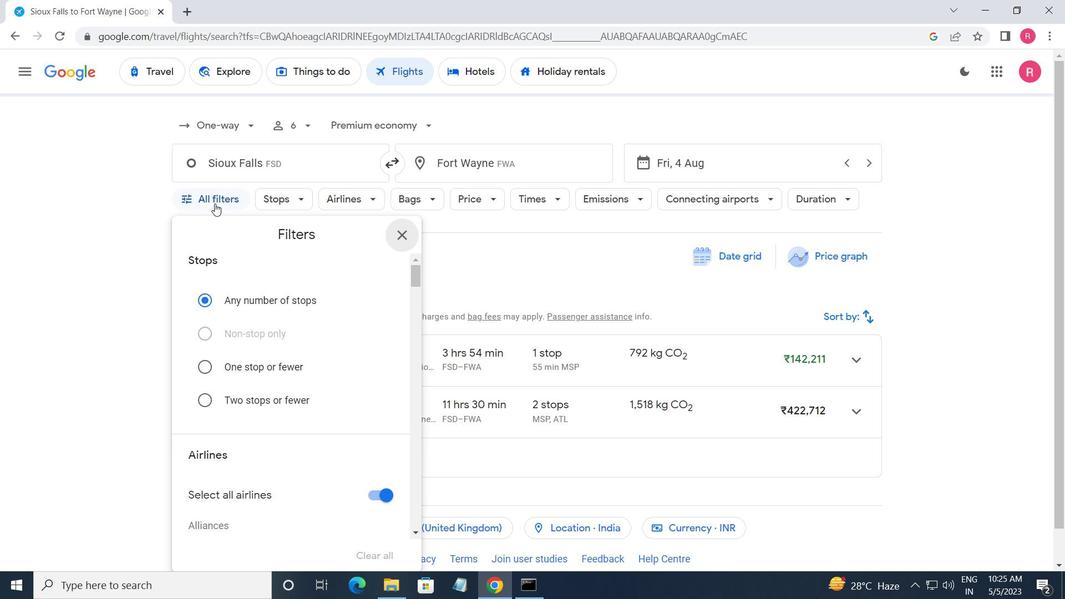 
Action: Mouse scrolled (254, 332) with delta (0, 0)
Screenshot: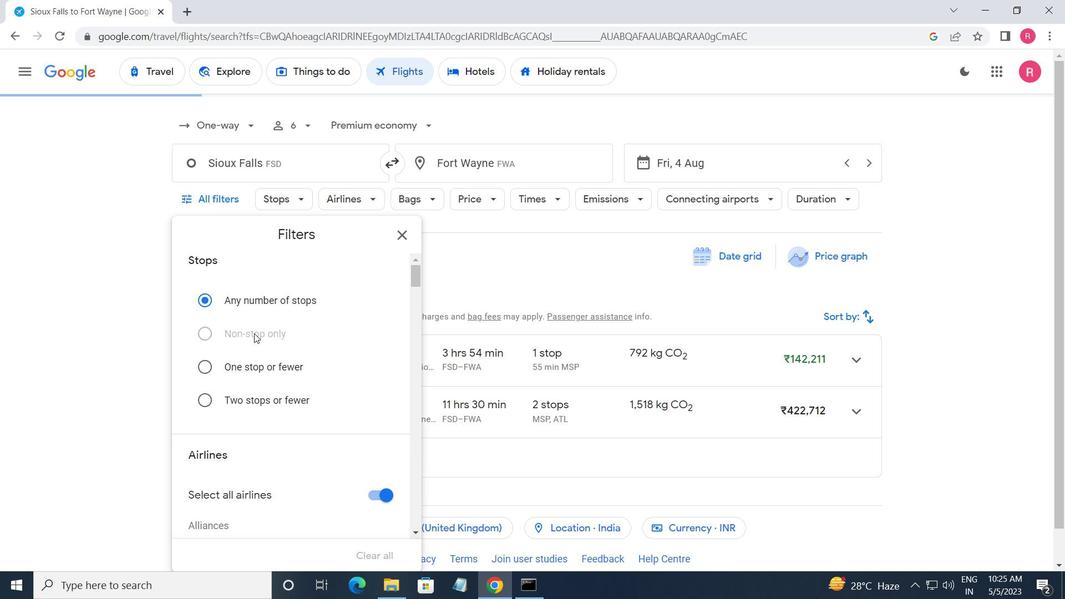 
Action: Mouse scrolled (254, 332) with delta (0, 0)
Screenshot: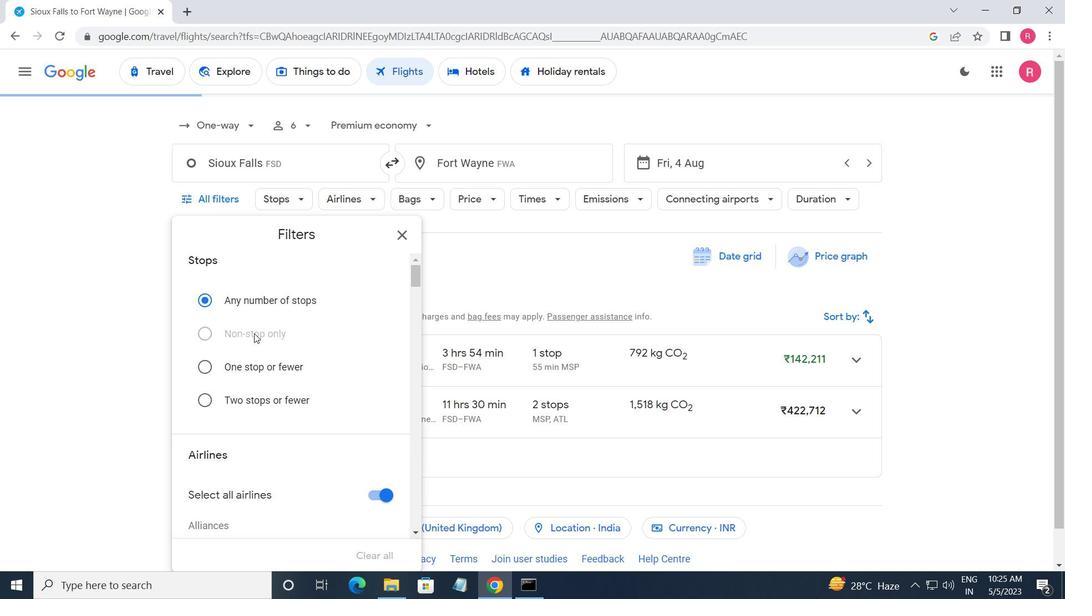 
Action: Mouse moved to (254, 334)
Screenshot: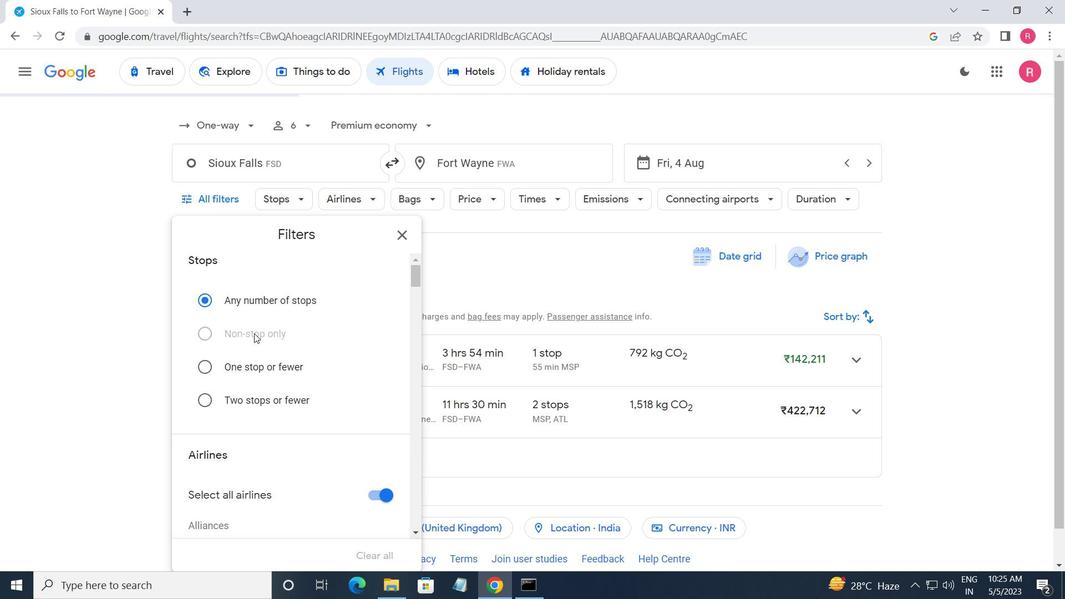
Action: Mouse scrolled (254, 334) with delta (0, 0)
Screenshot: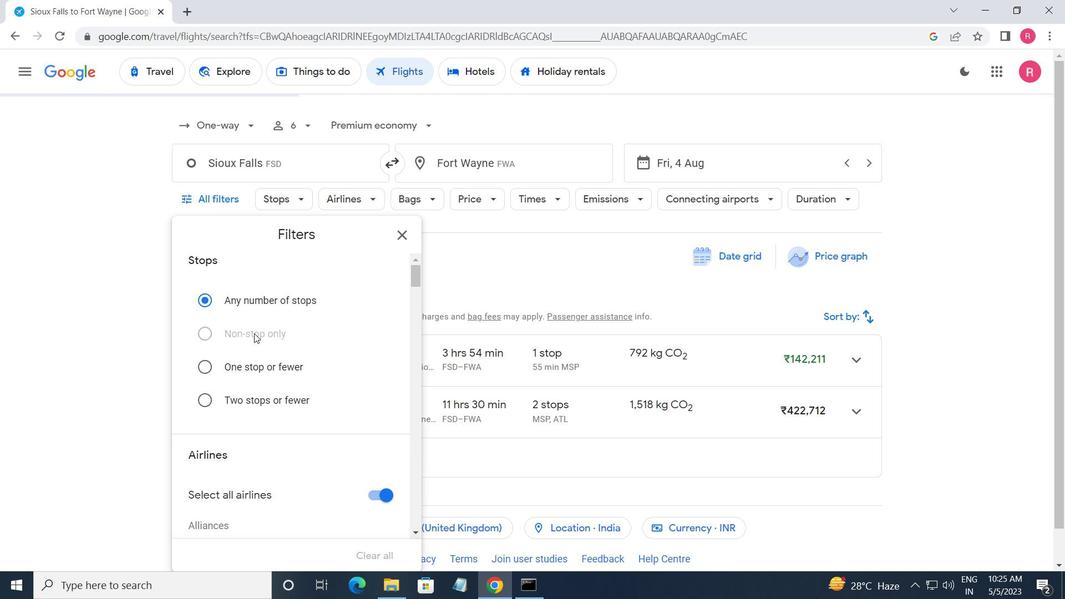 
Action: Mouse moved to (236, 351)
Screenshot: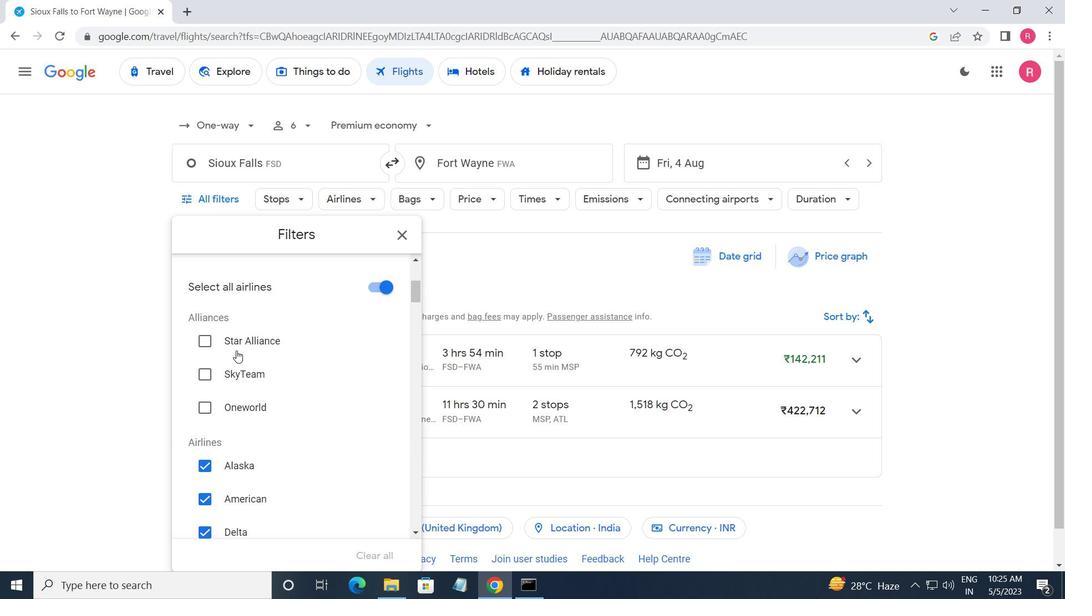 
Action: Mouse scrolled (236, 351) with delta (0, 0)
Screenshot: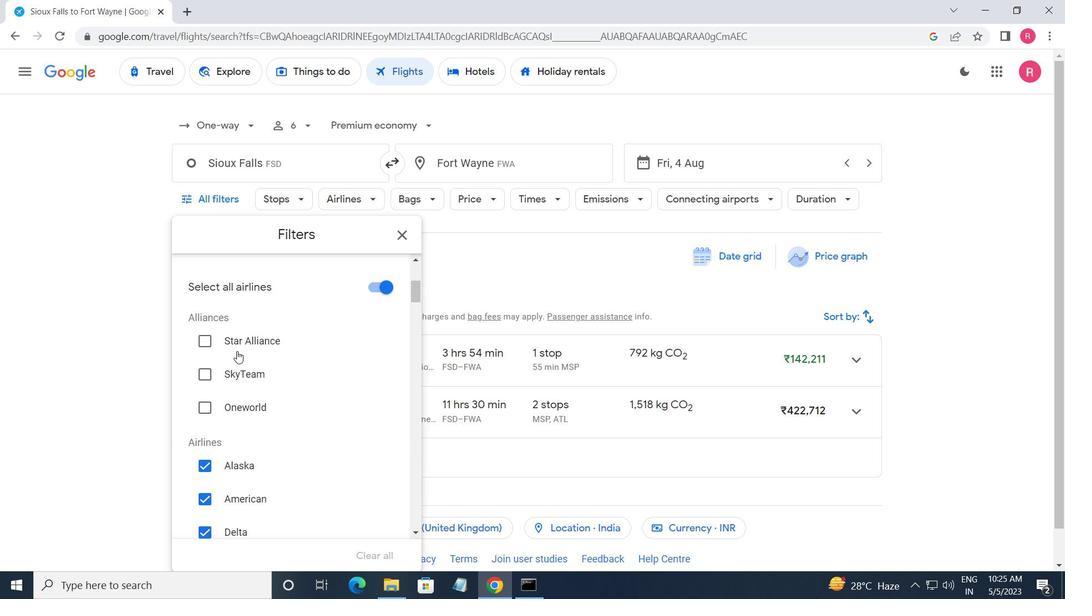 
Action: Mouse scrolled (236, 351) with delta (0, 0)
Screenshot: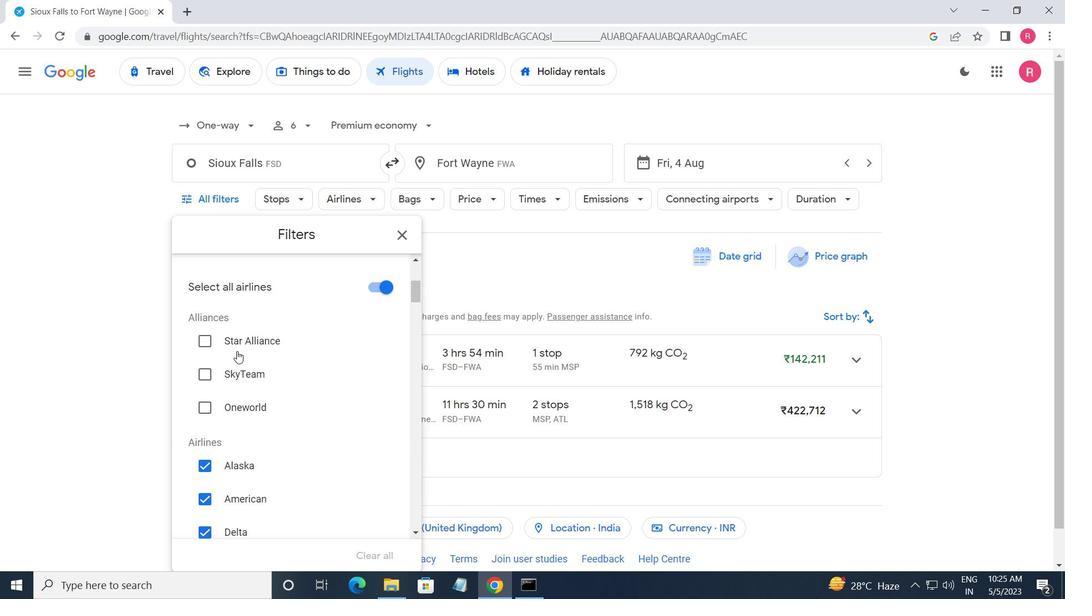 
Action: Mouse scrolled (236, 352) with delta (0, 0)
Screenshot: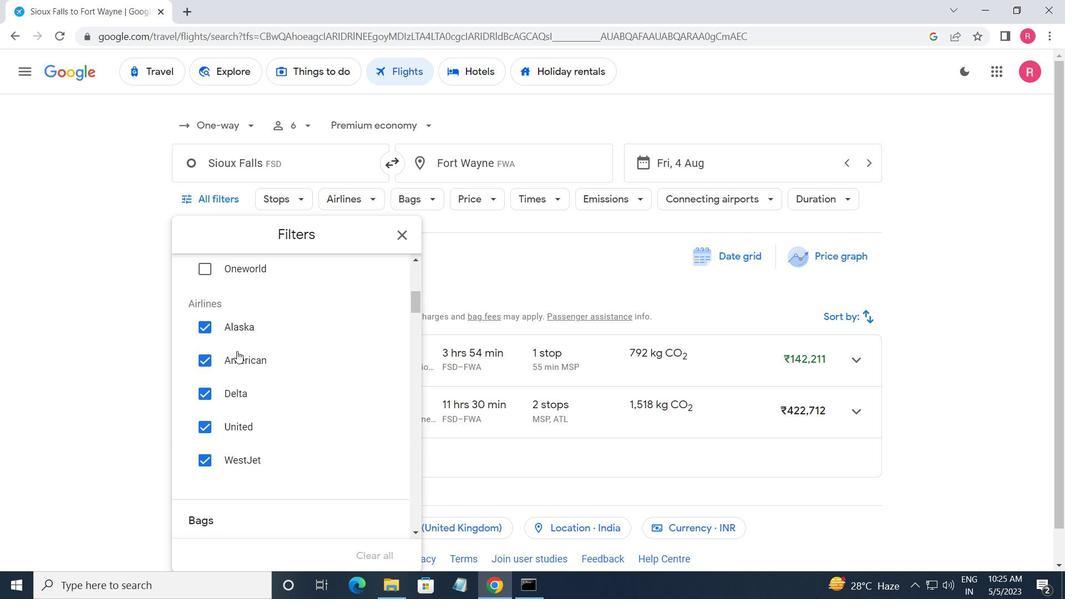 
Action: Mouse scrolled (236, 352) with delta (0, 0)
Screenshot: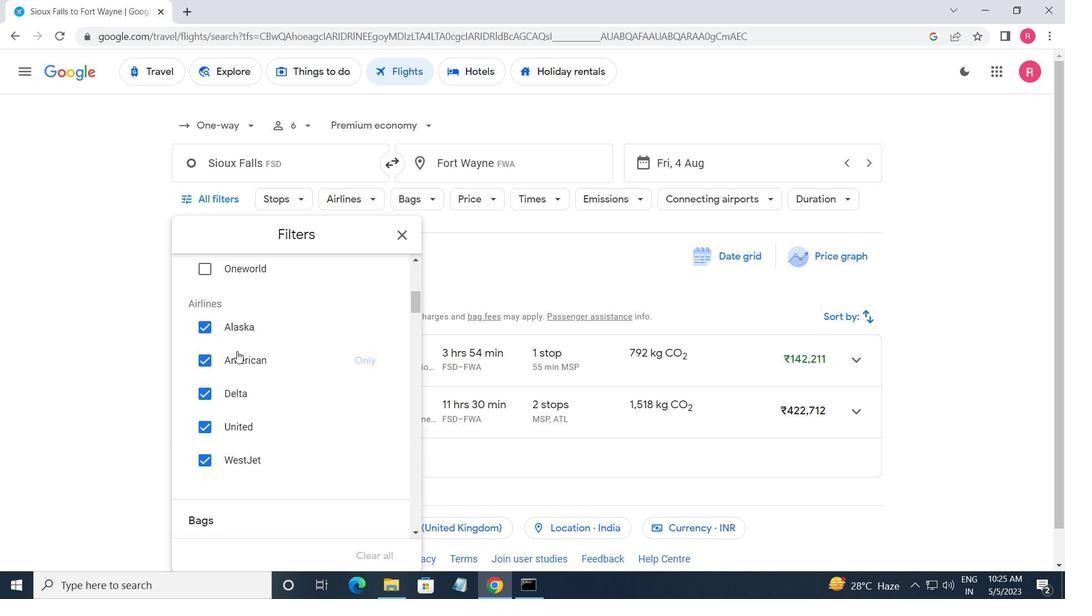 
Action: Mouse moved to (377, 289)
Screenshot: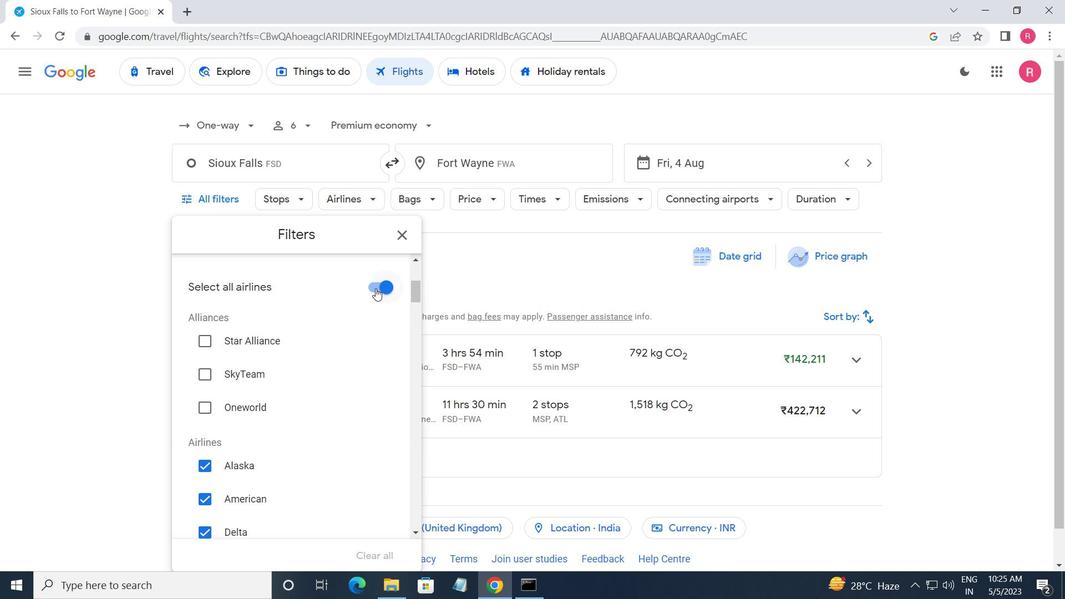
Action: Mouse pressed left at (377, 289)
Screenshot: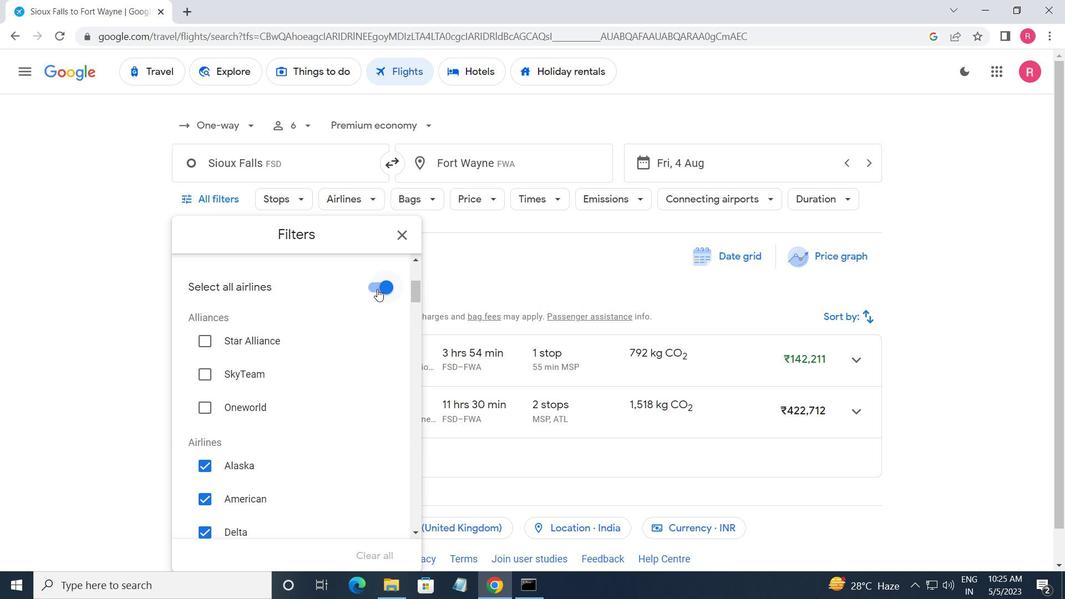 
Action: Mouse moved to (347, 356)
Screenshot: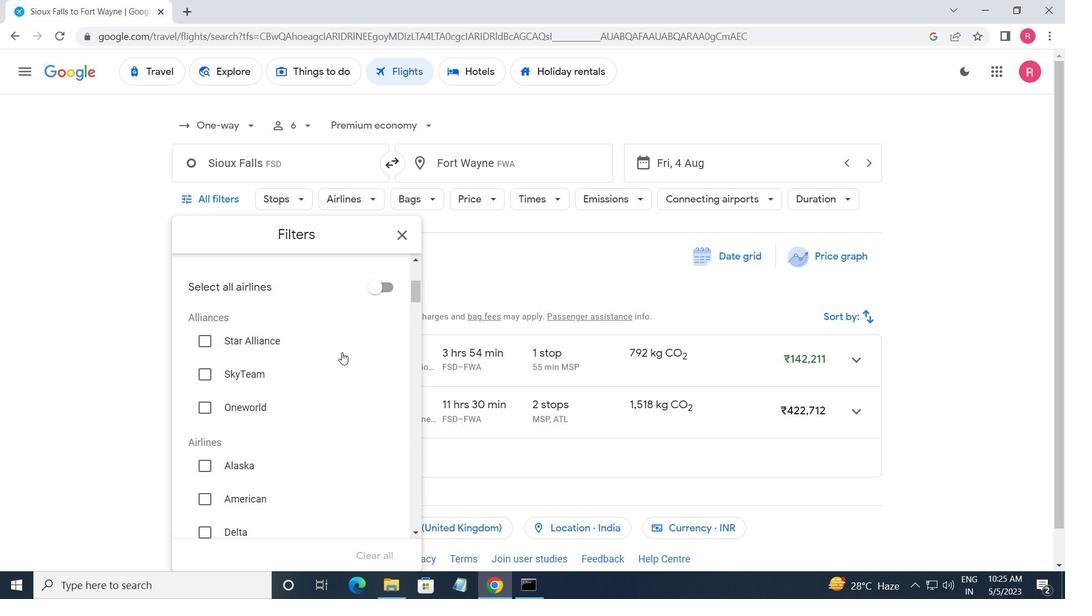 
Action: Mouse scrolled (347, 356) with delta (0, 0)
Screenshot: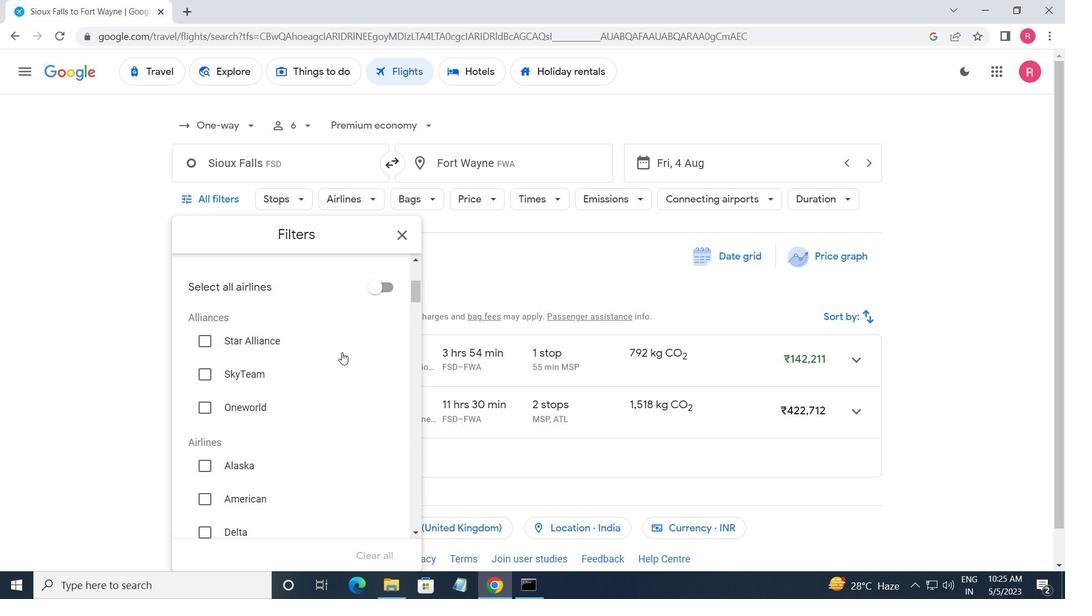 
Action: Mouse moved to (347, 357)
Screenshot: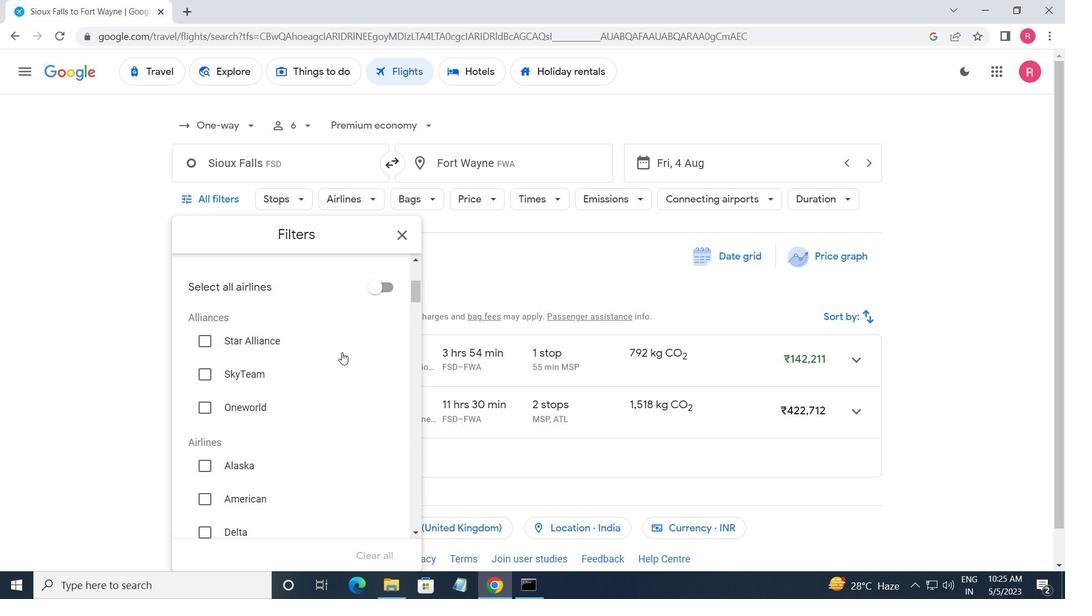 
Action: Mouse scrolled (347, 357) with delta (0, 0)
Screenshot: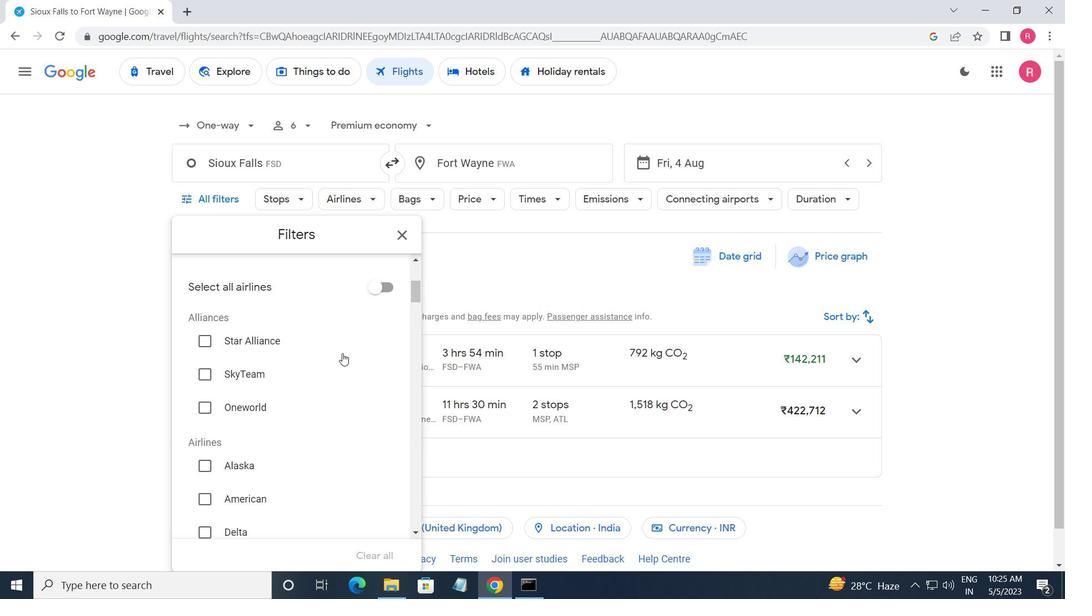 
Action: Mouse scrolled (347, 357) with delta (0, 0)
Screenshot: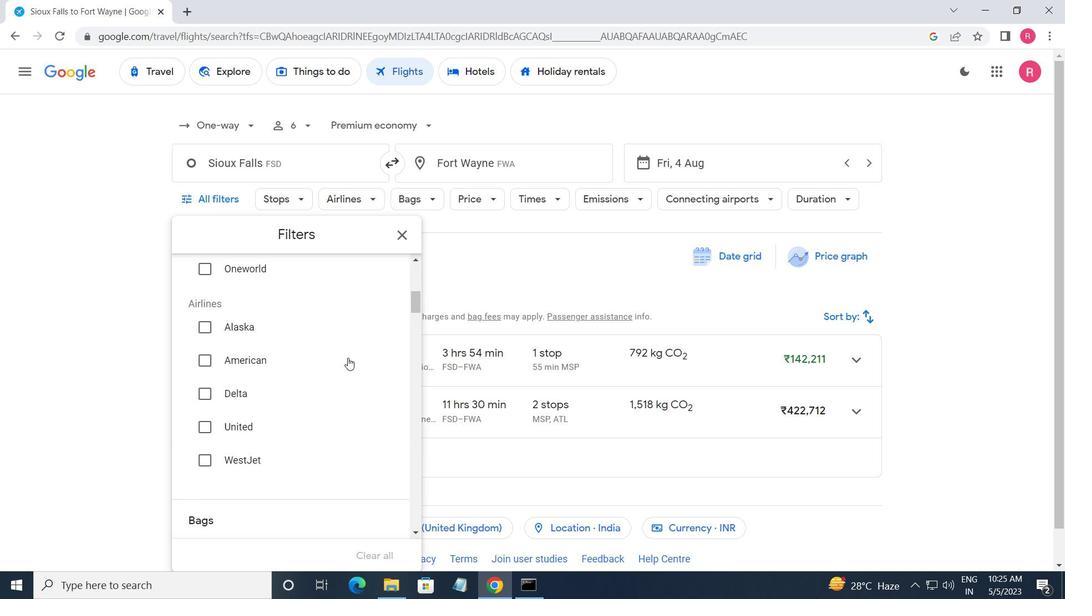 
Action: Mouse scrolled (347, 357) with delta (0, 0)
Screenshot: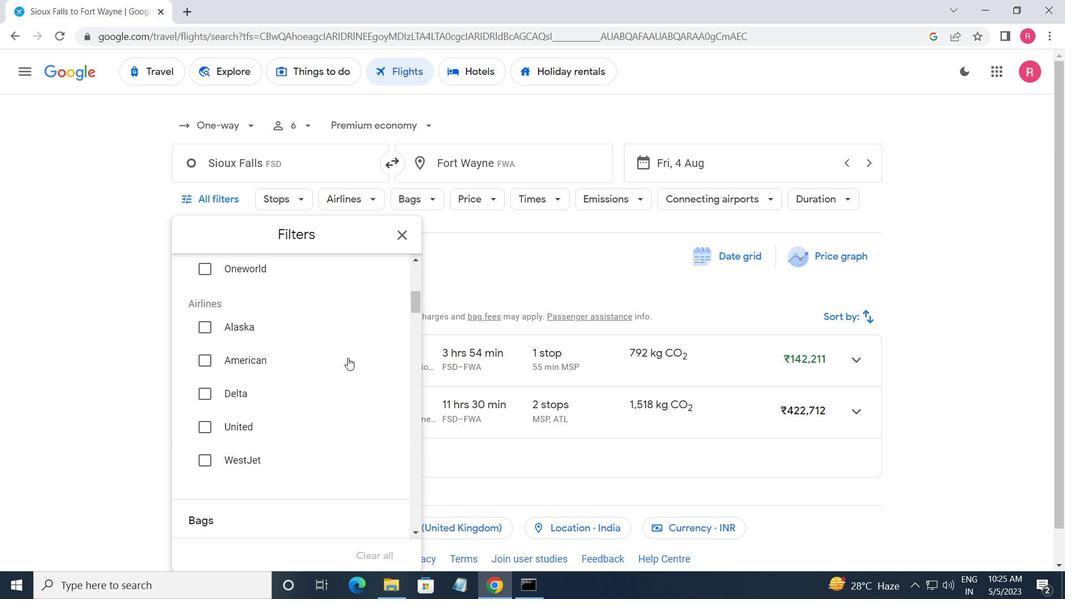 
Action: Mouse moved to (384, 412)
Screenshot: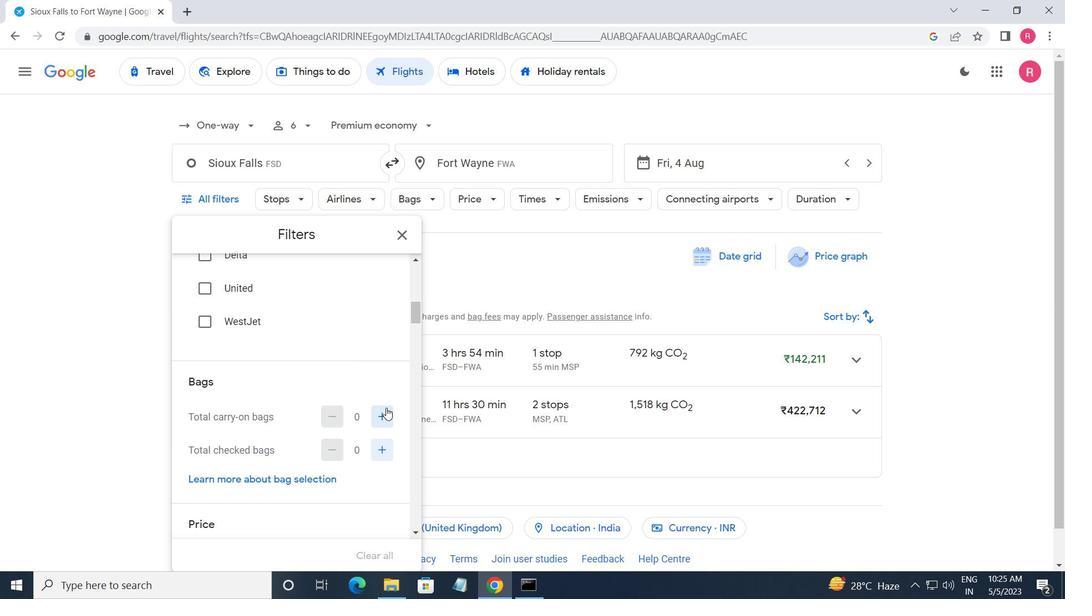
Action: Mouse pressed left at (384, 412)
Screenshot: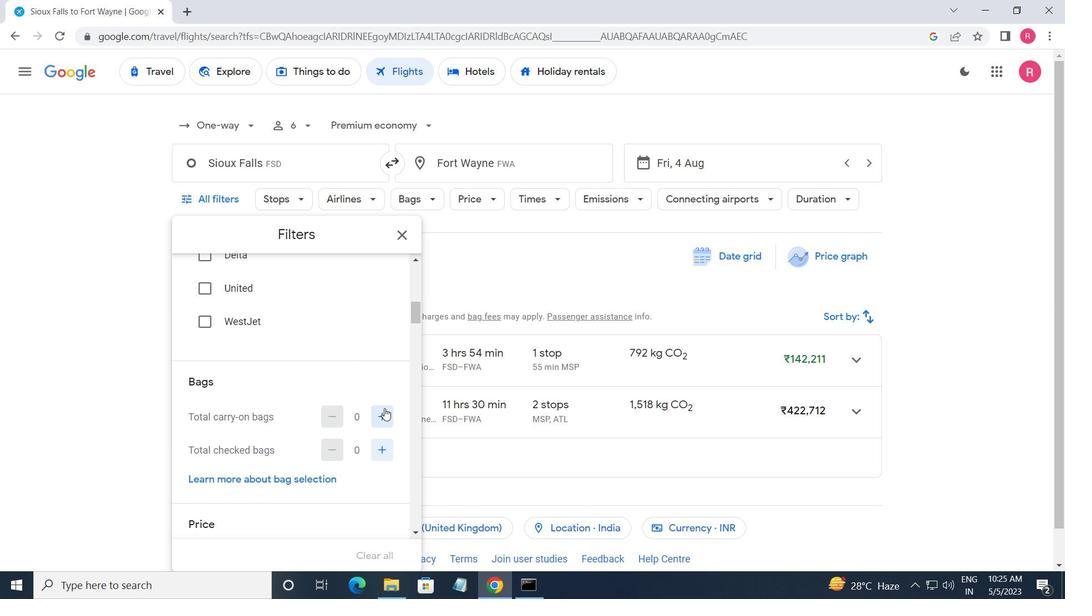
Action: Mouse moved to (244, 289)
Screenshot: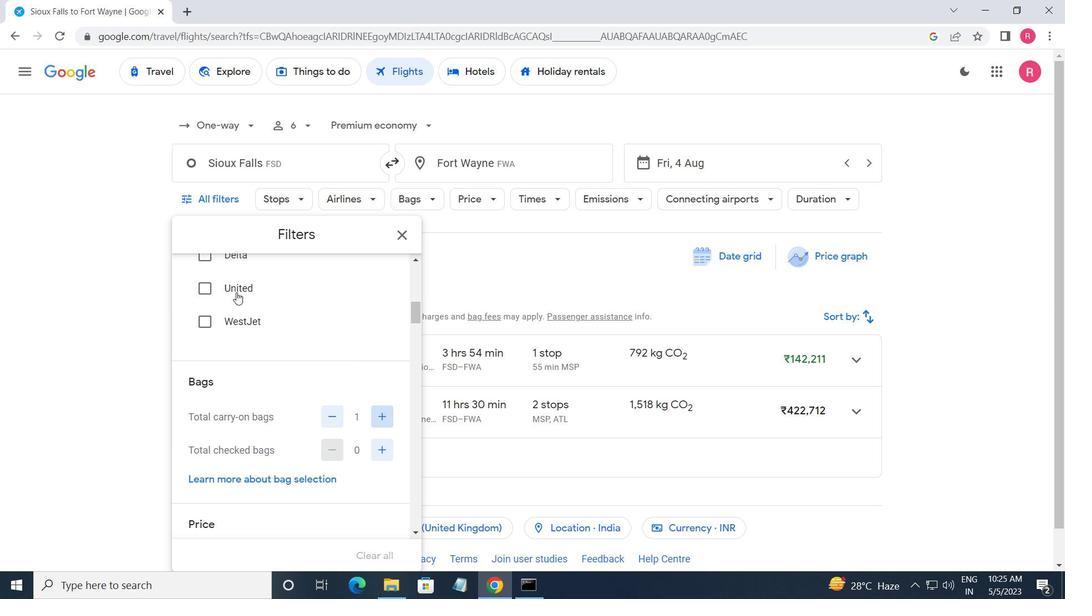 
Action: Mouse scrolled (244, 288) with delta (0, 0)
Screenshot: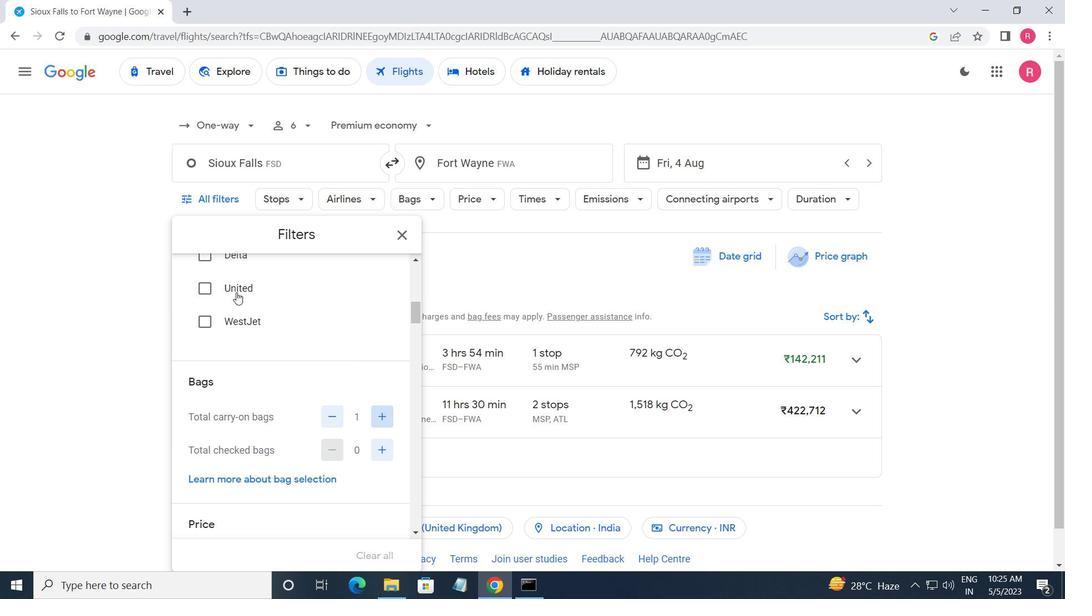 
Action: Mouse scrolled (244, 288) with delta (0, 0)
Screenshot: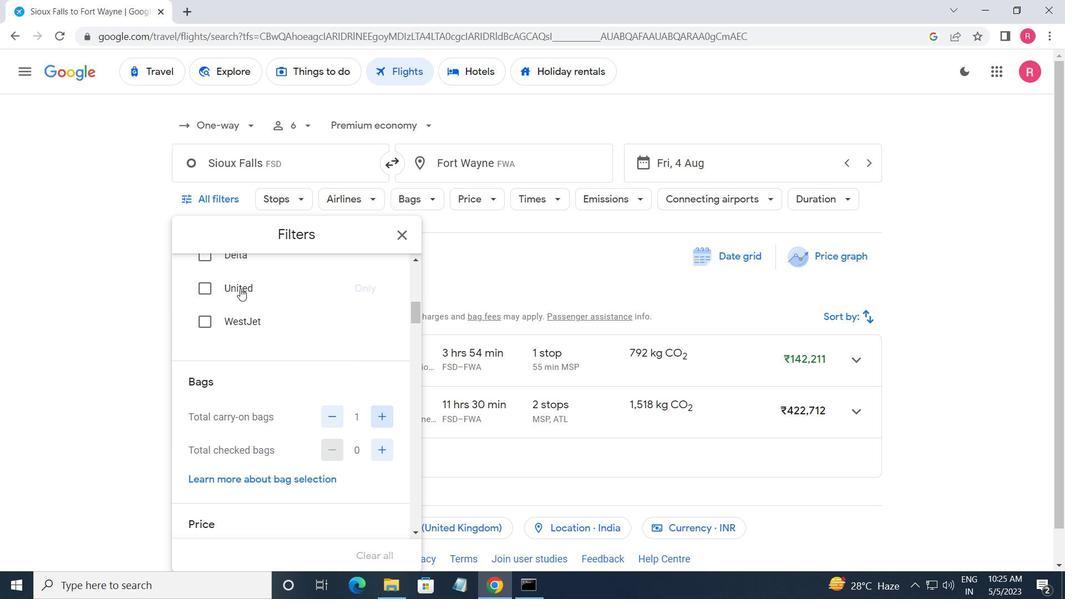 
Action: Mouse moved to (245, 291)
Screenshot: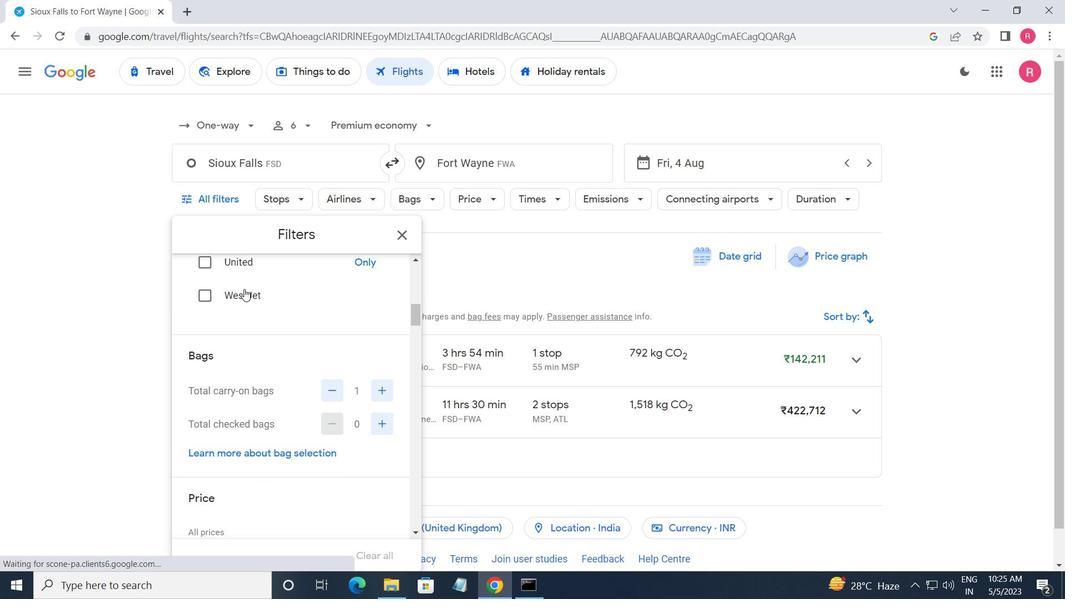 
Action: Mouse scrolled (245, 291) with delta (0, 0)
Screenshot: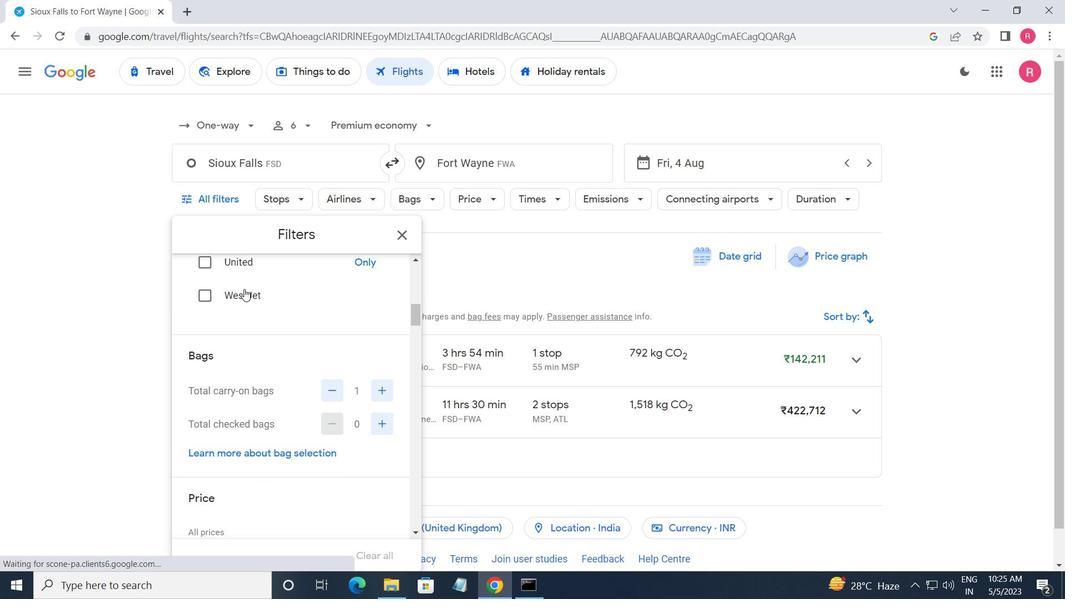 
Action: Mouse moved to (257, 312)
Screenshot: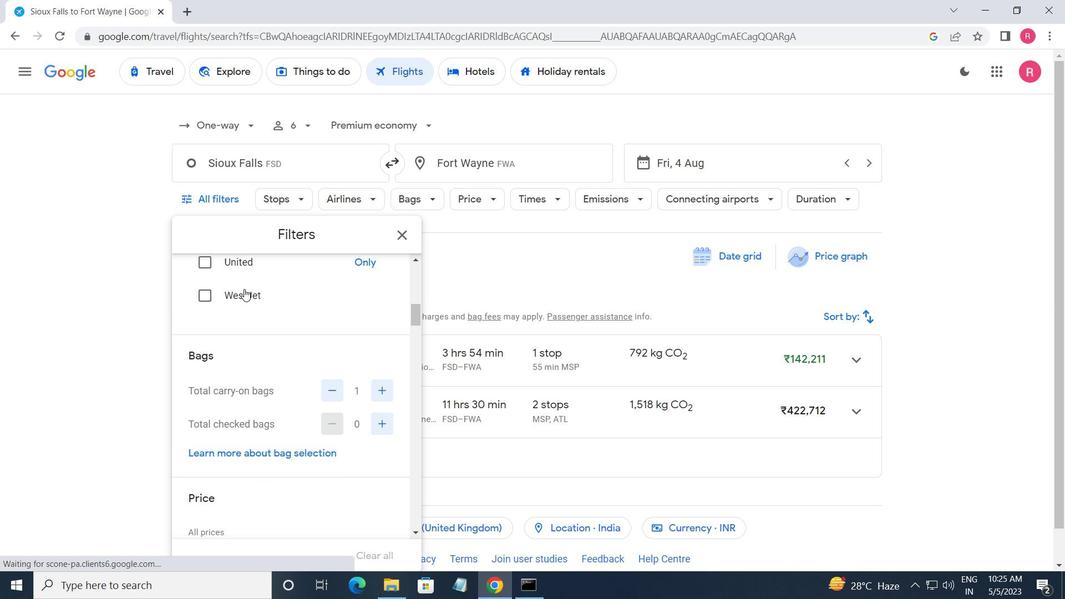 
Action: Mouse scrolled (257, 311) with delta (0, 0)
Screenshot: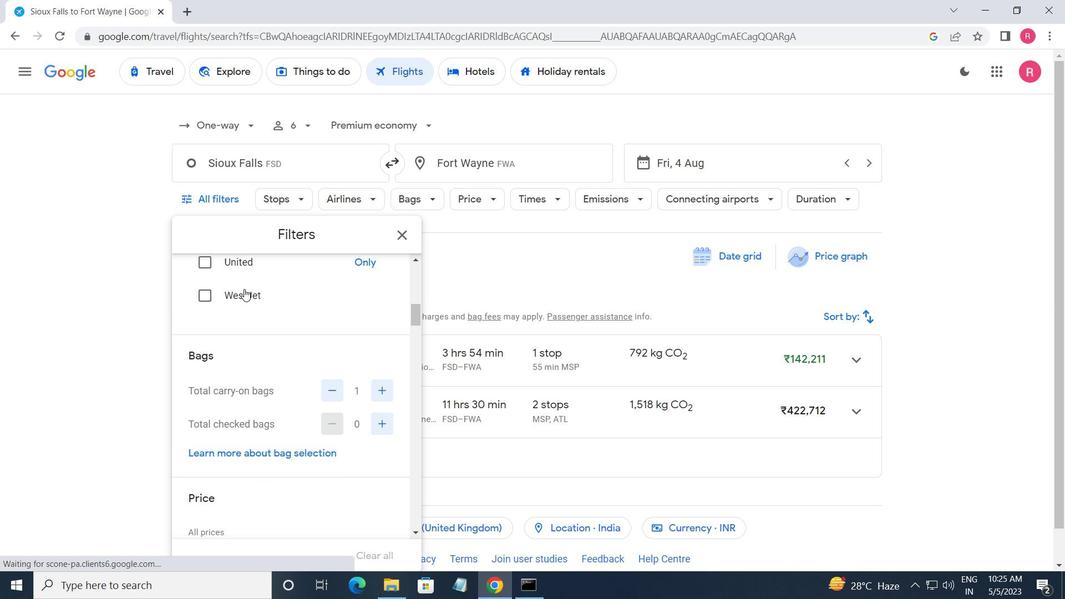 
Action: Mouse moved to (264, 314)
Screenshot: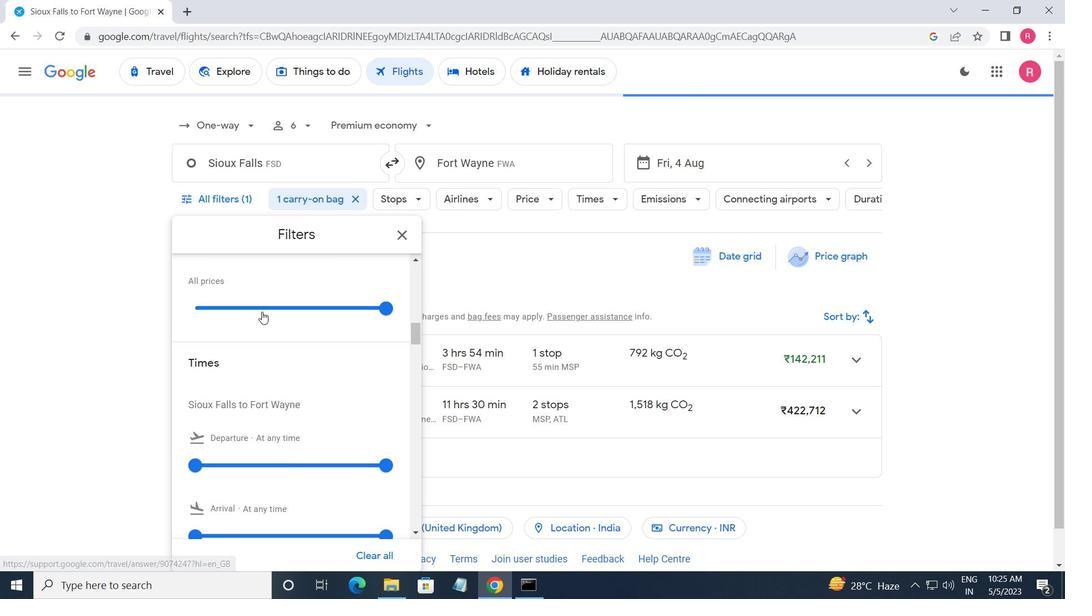 
Action: Mouse scrolled (264, 314) with delta (0, 0)
Screenshot: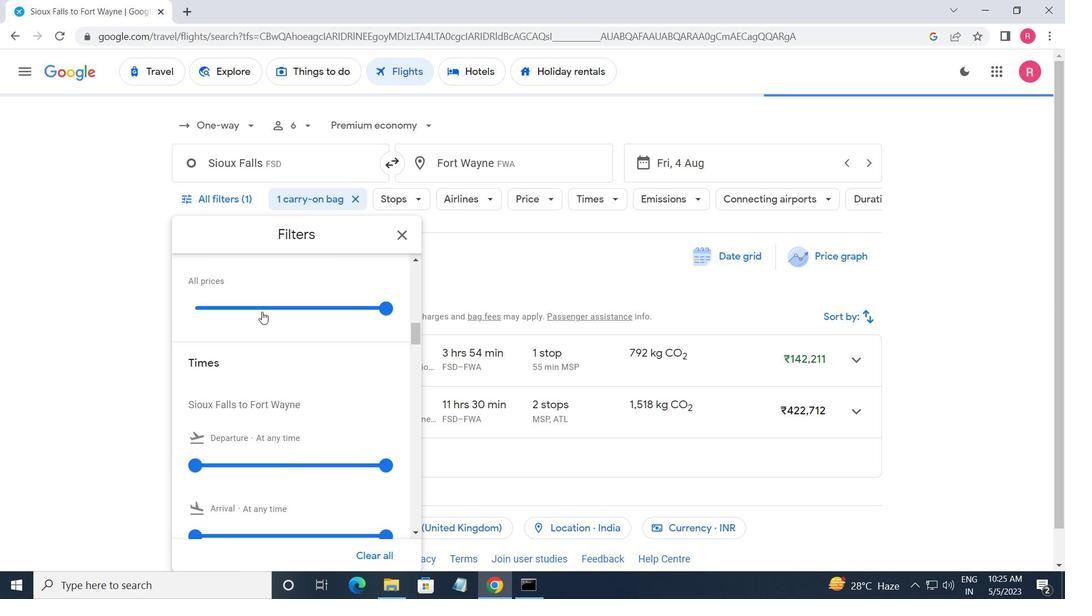 
Action: Mouse moved to (290, 330)
Screenshot: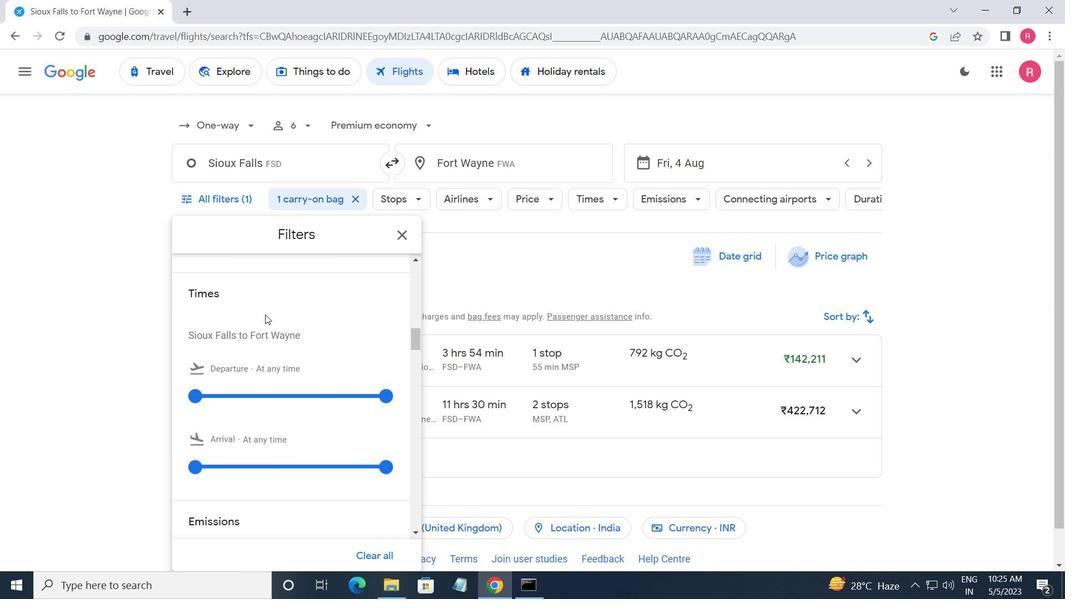 
Action: Mouse scrolled (290, 331) with delta (0, 0)
Screenshot: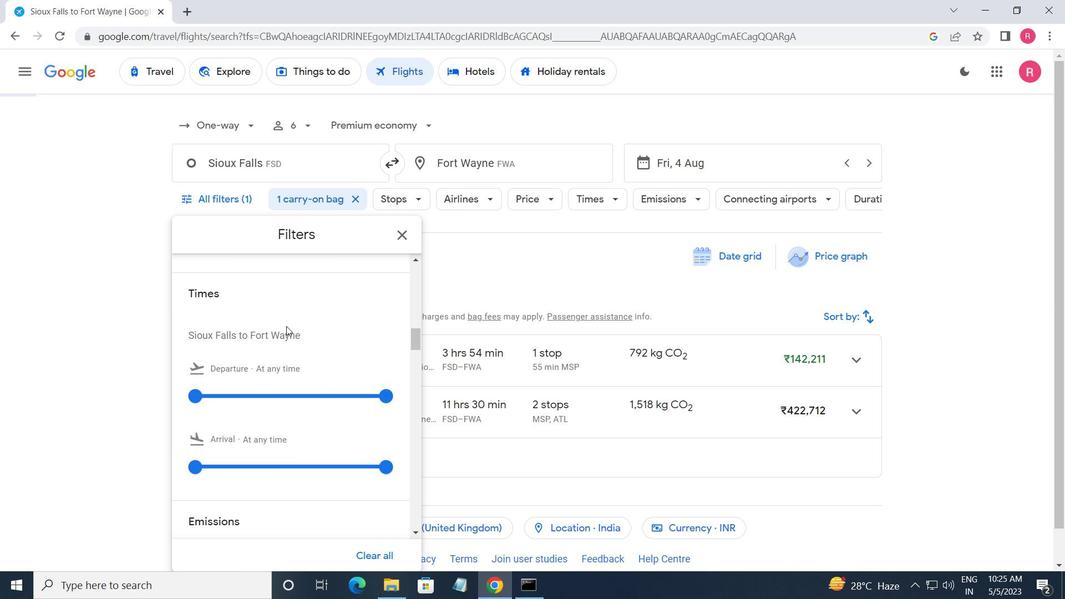 
Action: Mouse moved to (381, 309)
Screenshot: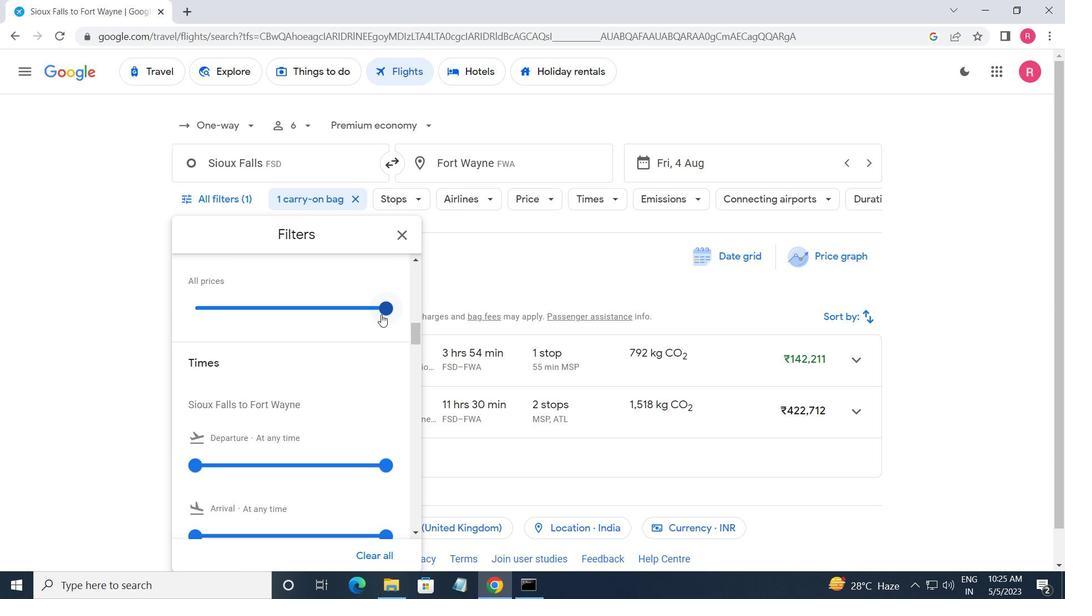 
Action: Mouse pressed left at (381, 309)
Screenshot: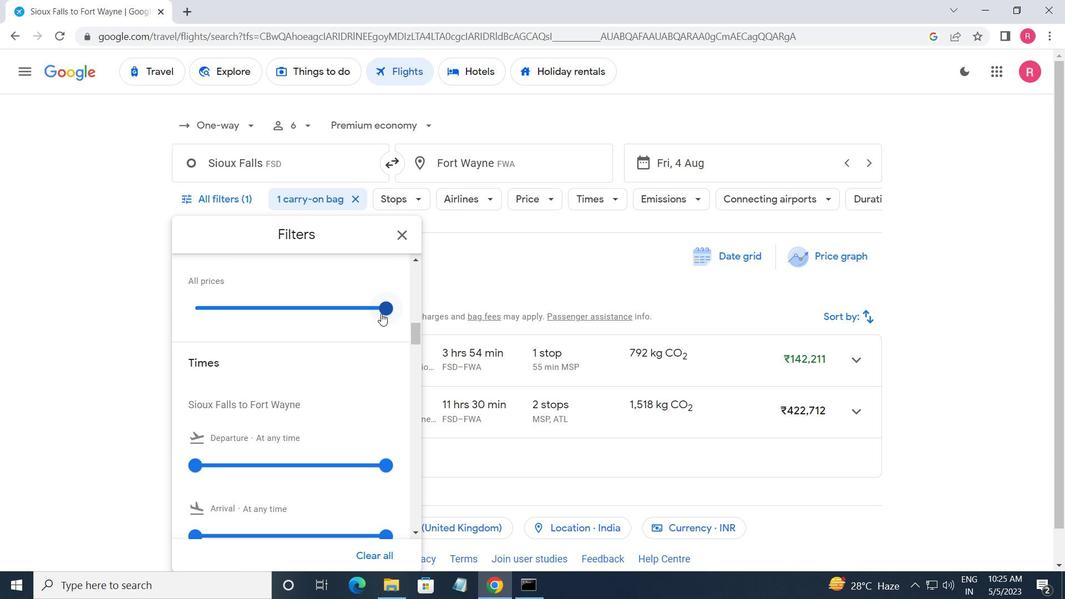 
Action: Mouse moved to (263, 355)
Screenshot: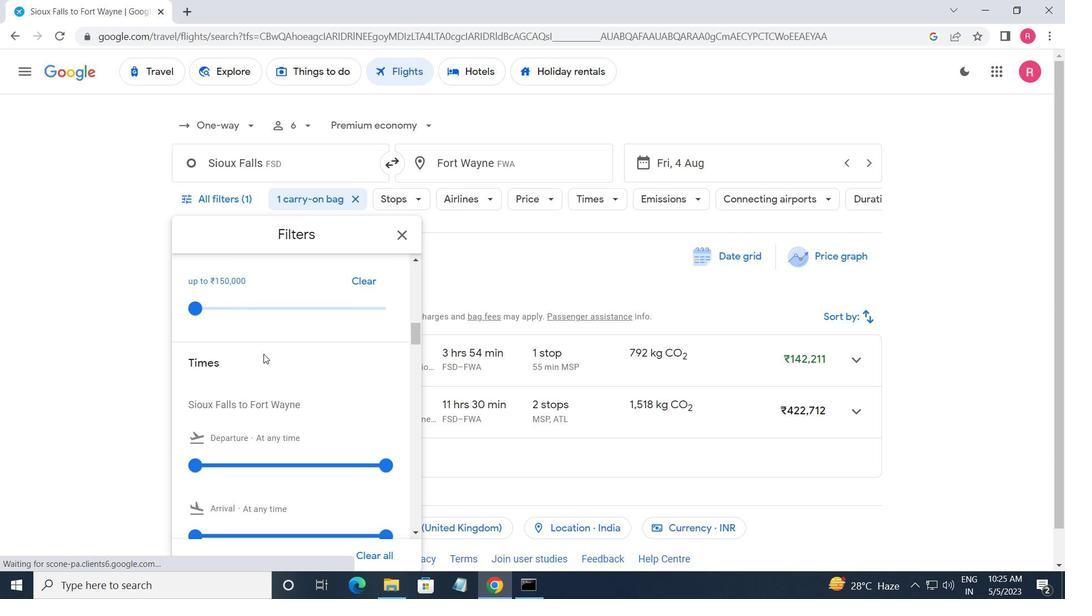
Action: Mouse scrolled (263, 354) with delta (0, 0)
Screenshot: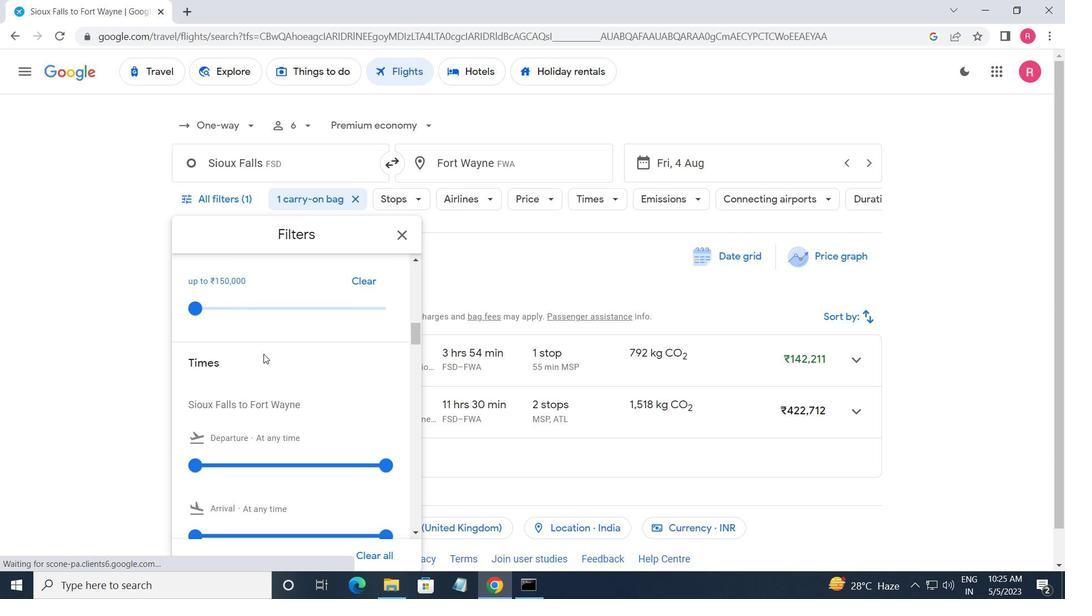 
Action: Mouse moved to (191, 392)
Screenshot: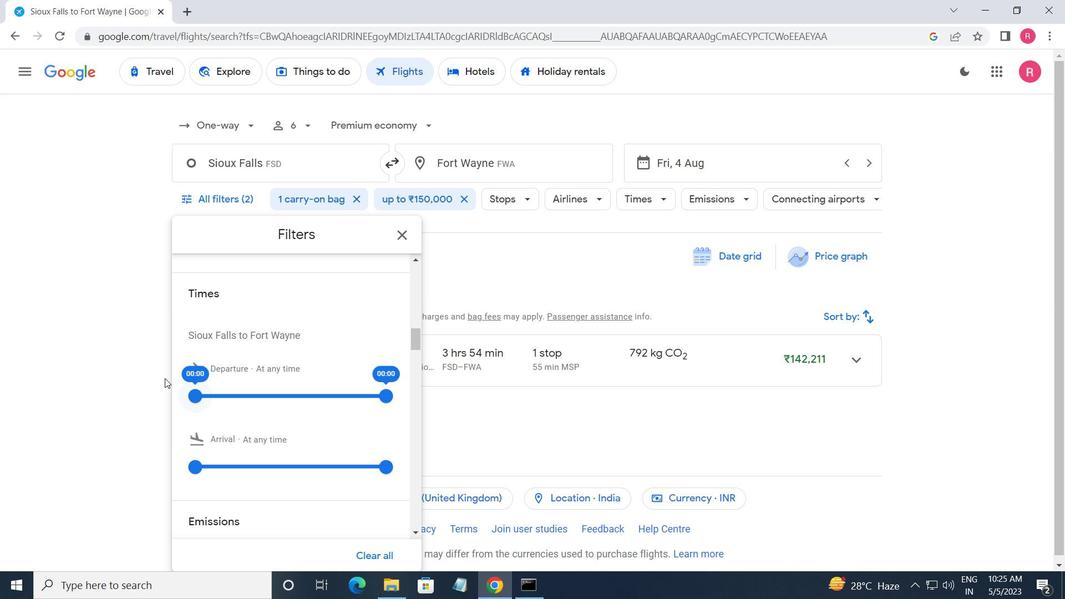 
Action: Mouse pressed left at (191, 392)
Screenshot: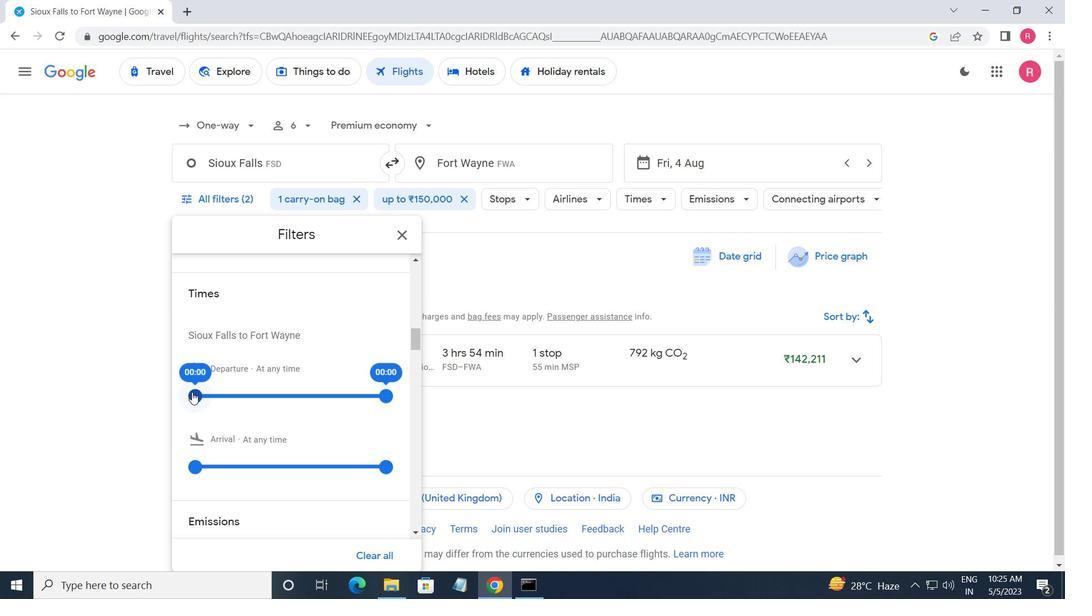 
Action: Mouse moved to (385, 393)
Screenshot: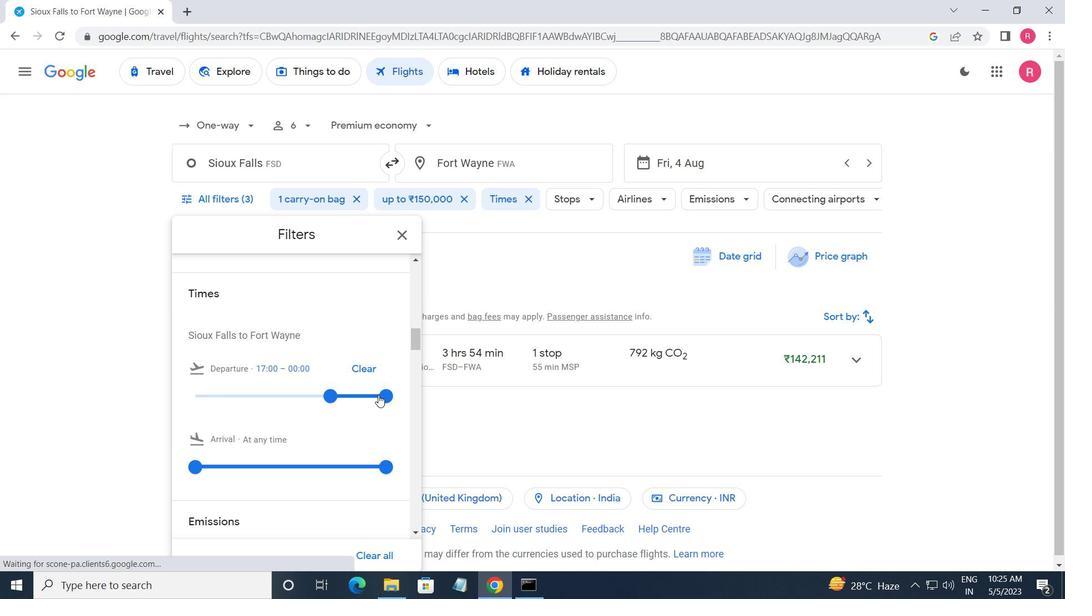 
Action: Mouse pressed left at (385, 393)
Screenshot: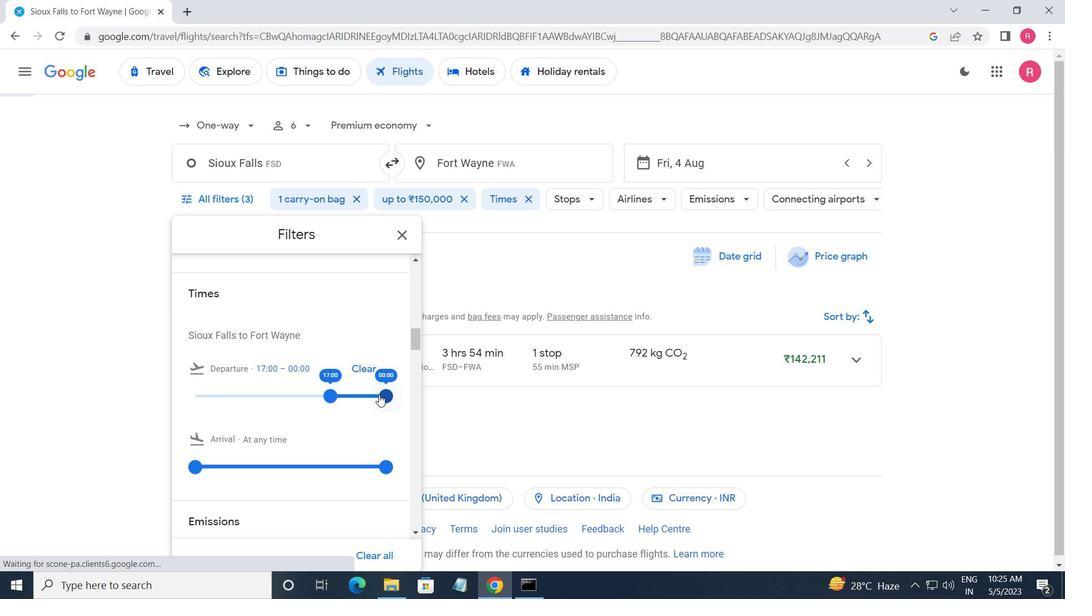 
Action: Mouse moved to (399, 232)
Screenshot: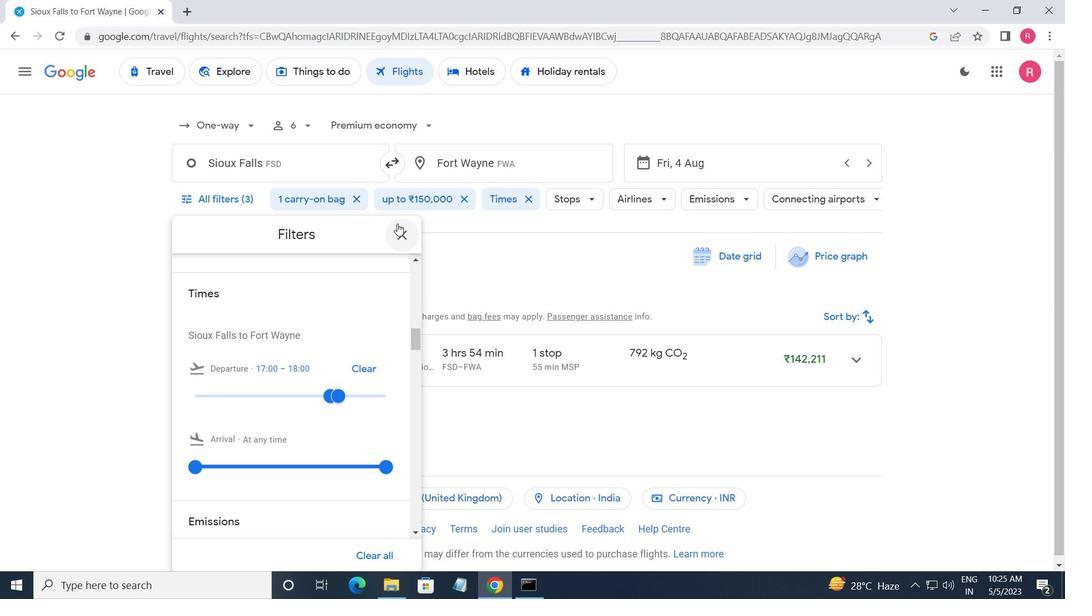 
Action: Mouse pressed left at (399, 232)
Screenshot: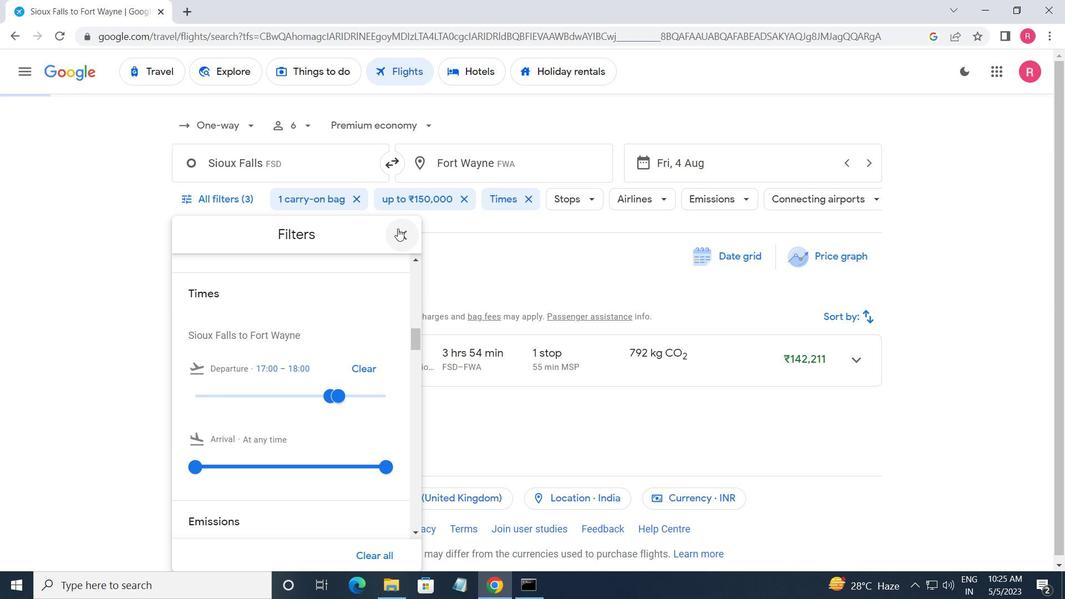 
